 Task: Find connections with filter location Rāipur with filter topic #Lifewith filter profile language Spanish with filter current company GAIL (India) Limited with filter school Jindal Global Law School (JGLS) with filter industry Government Relations Services with filter service category DJing with filter keywords title Playwright
Action: Mouse moved to (582, 105)
Screenshot: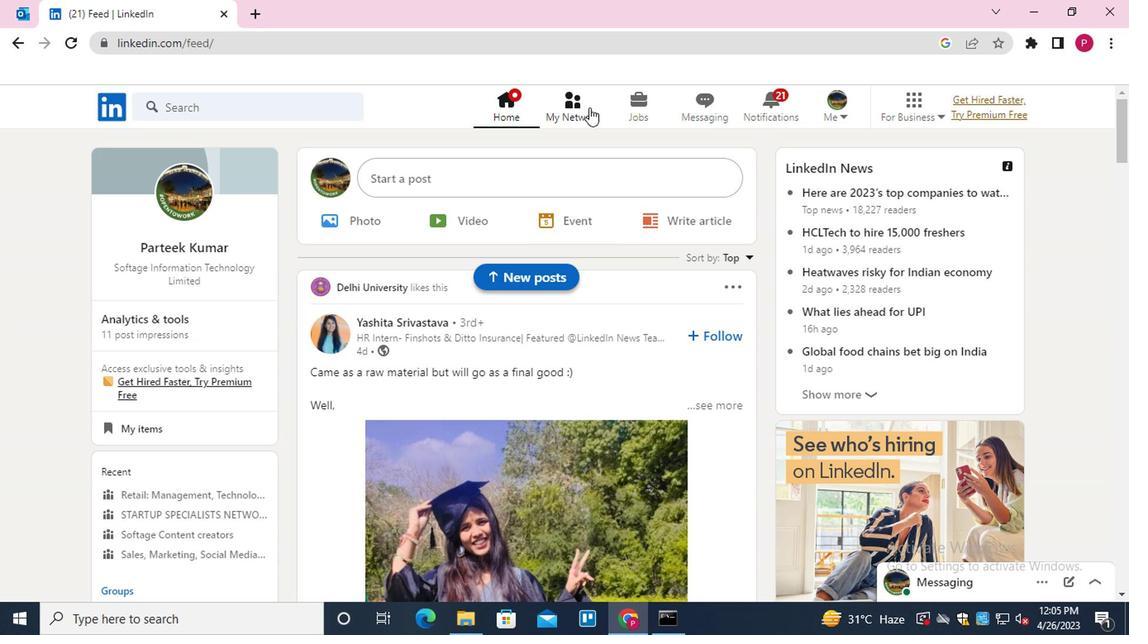 
Action: Mouse pressed left at (582, 105)
Screenshot: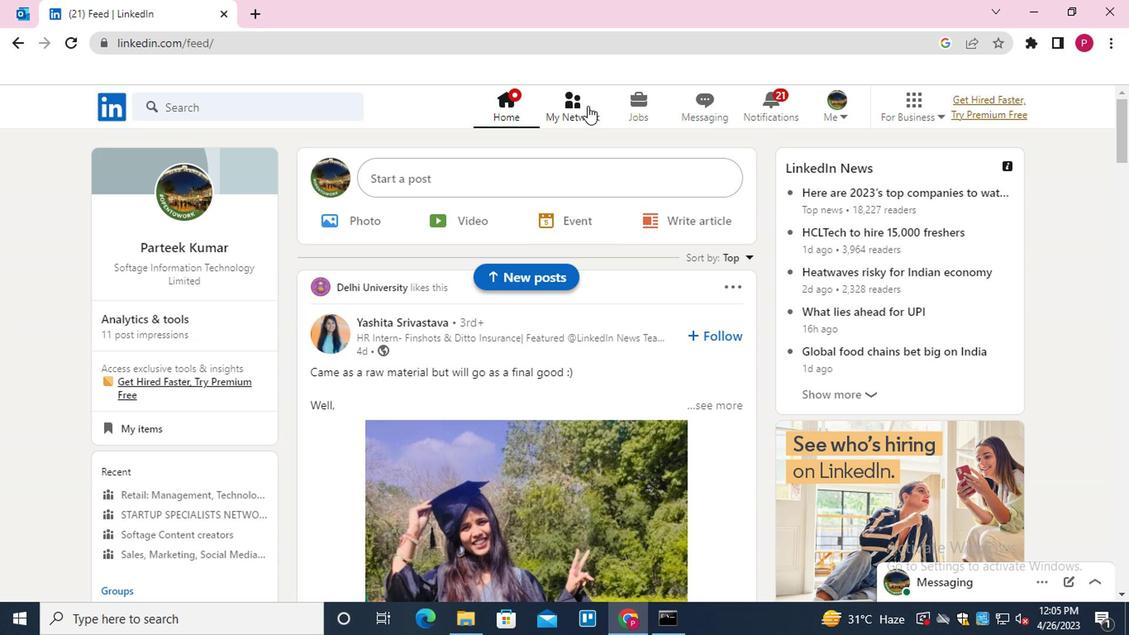 
Action: Mouse moved to (571, 105)
Screenshot: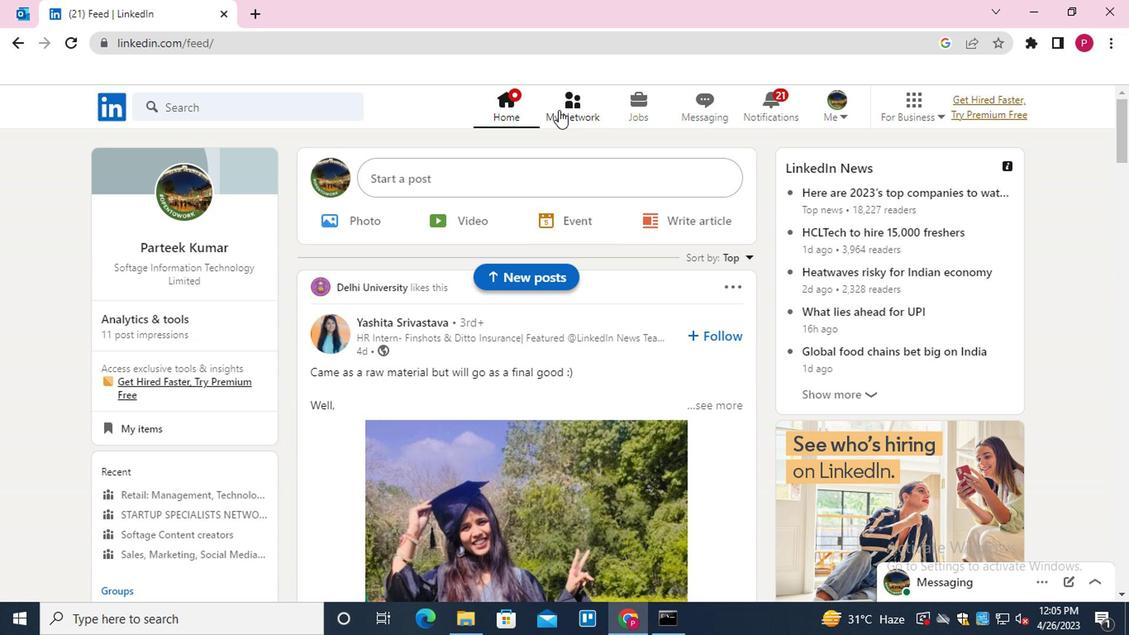 
Action: Mouse pressed left at (571, 105)
Screenshot: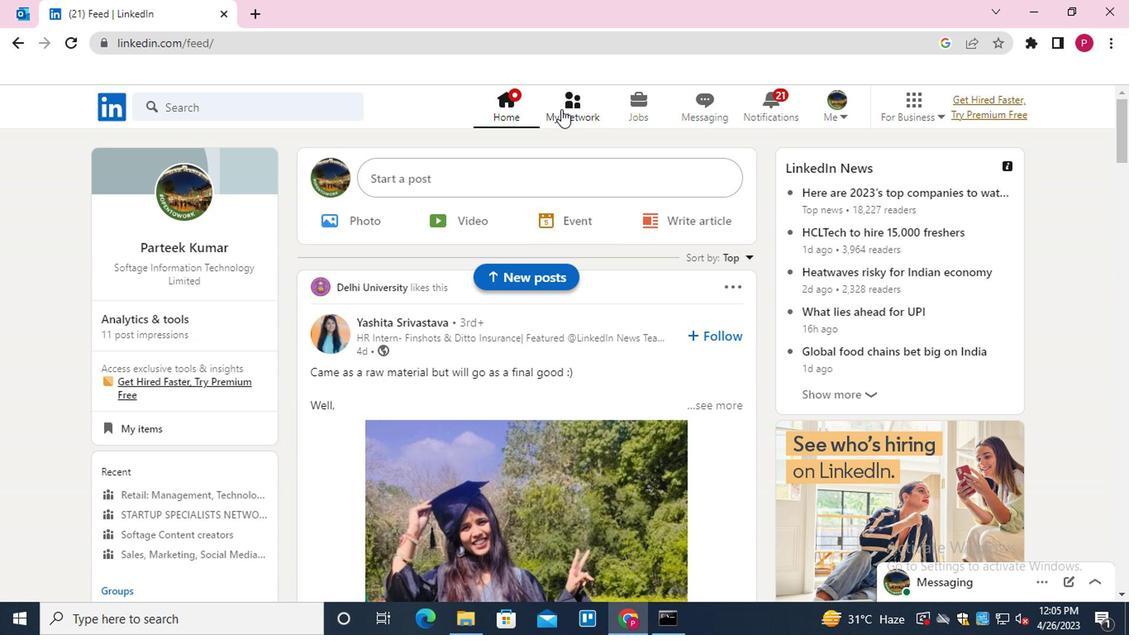 
Action: Mouse moved to (212, 192)
Screenshot: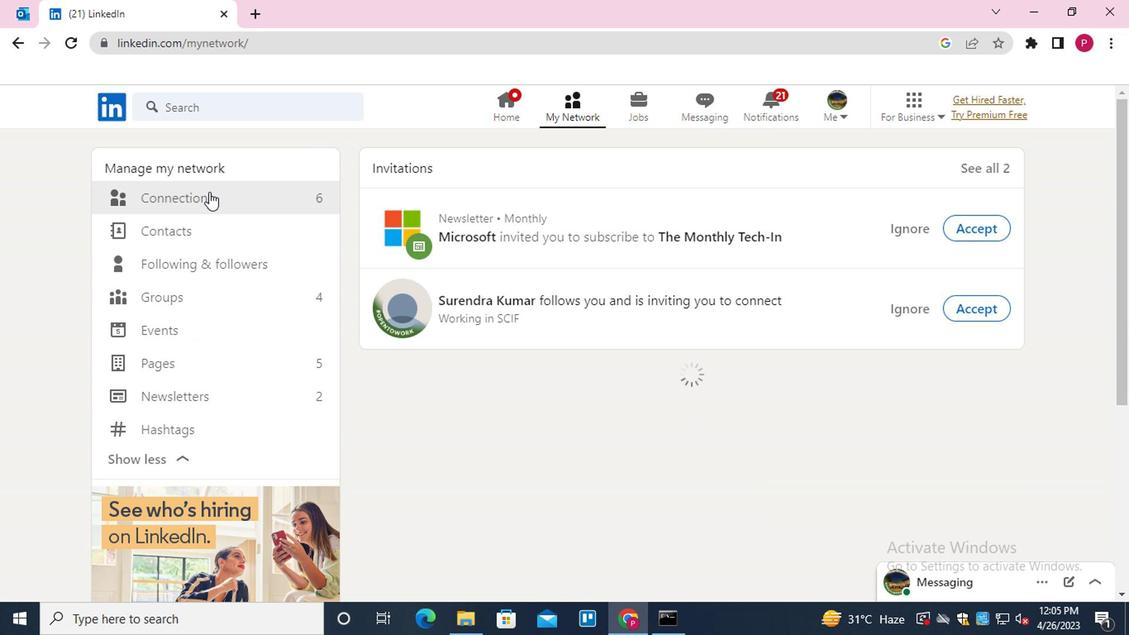 
Action: Mouse pressed left at (212, 192)
Screenshot: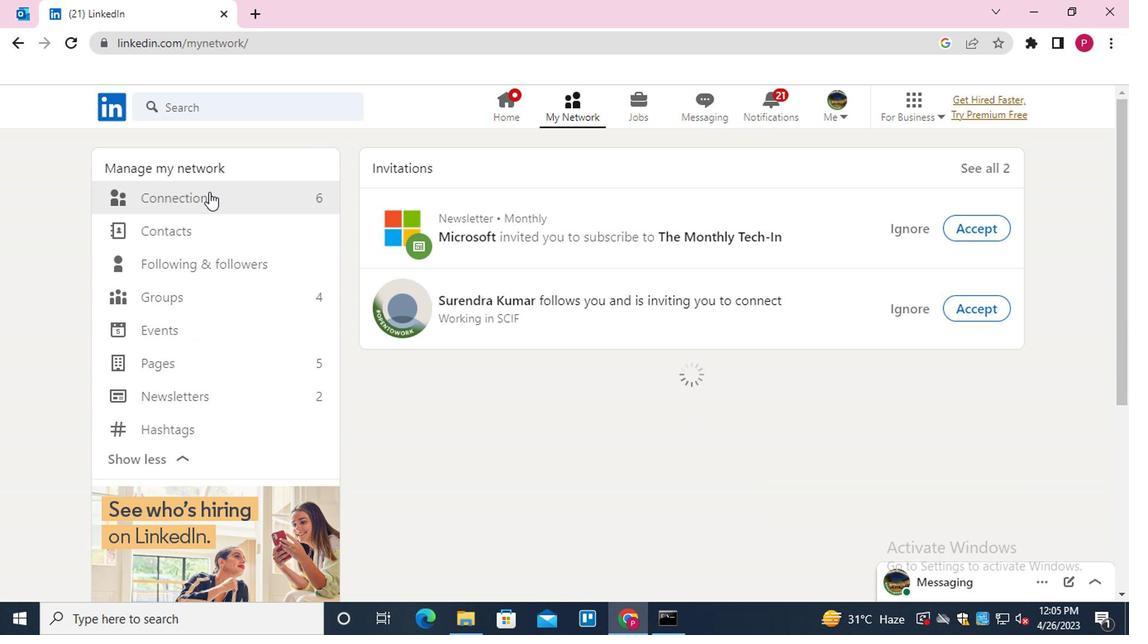 
Action: Mouse moved to (684, 201)
Screenshot: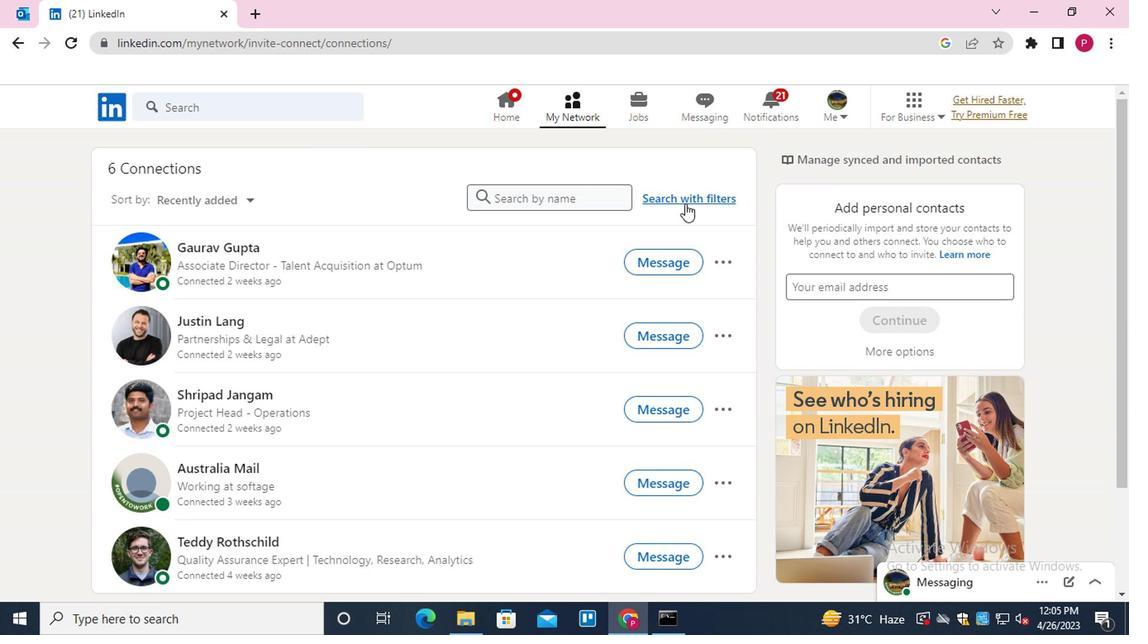 
Action: Mouse pressed left at (684, 201)
Screenshot: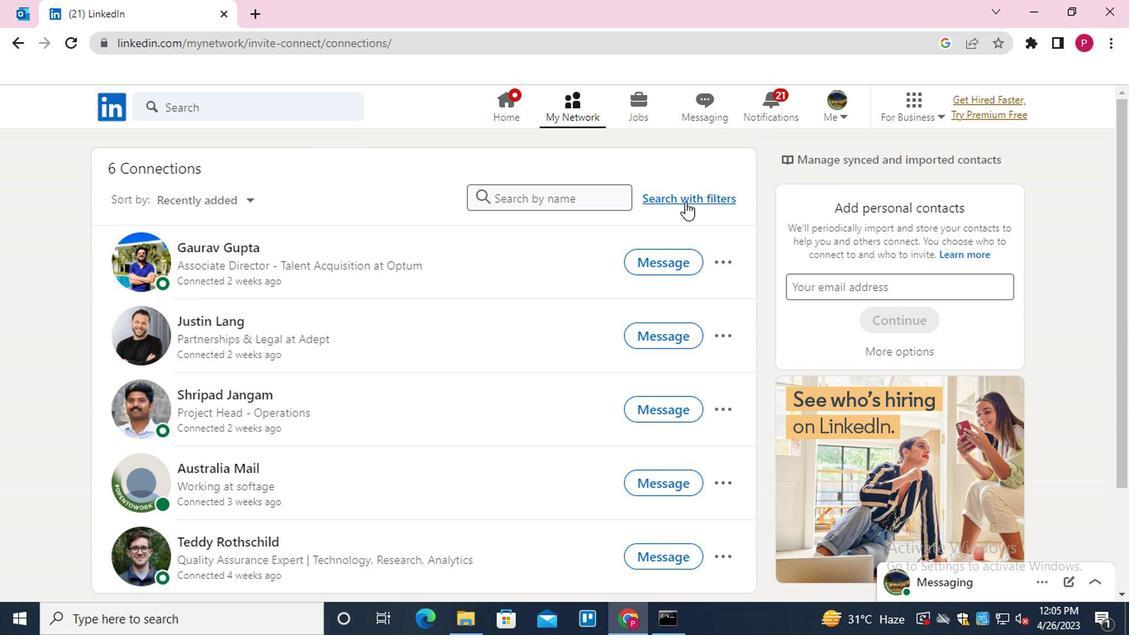 
Action: Mouse moved to (545, 158)
Screenshot: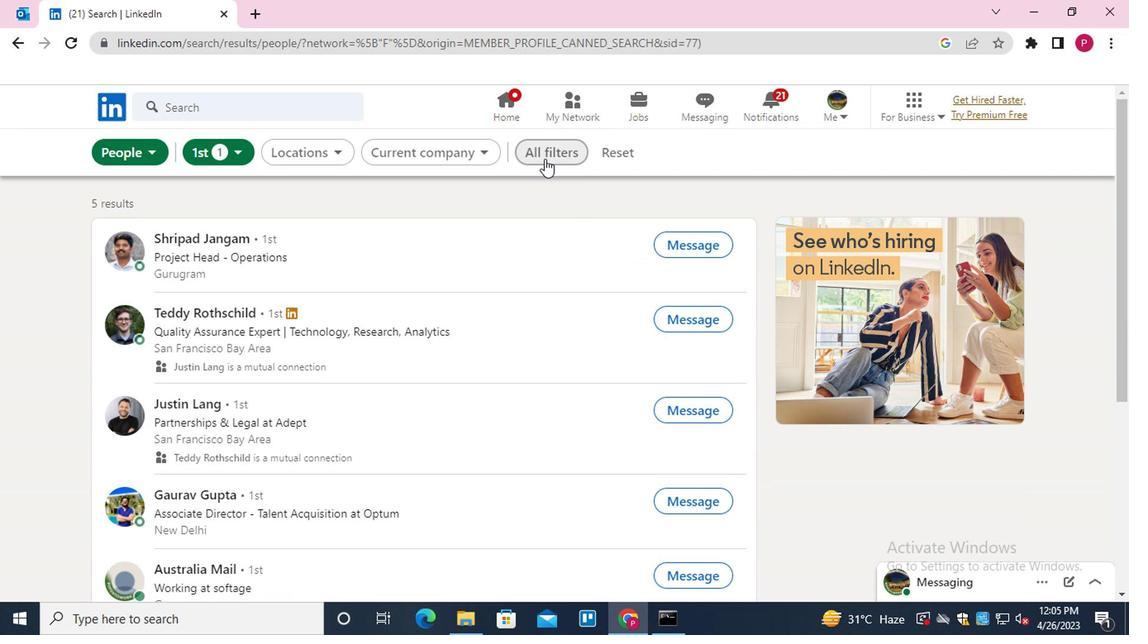 
Action: Mouse pressed left at (545, 158)
Screenshot: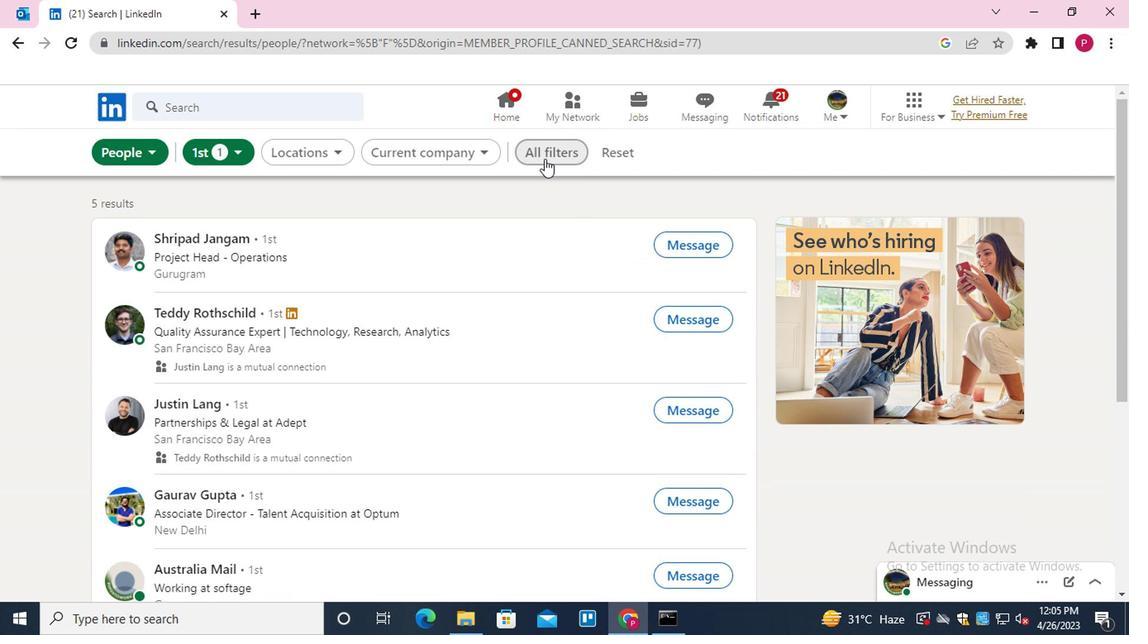 
Action: Mouse moved to (808, 329)
Screenshot: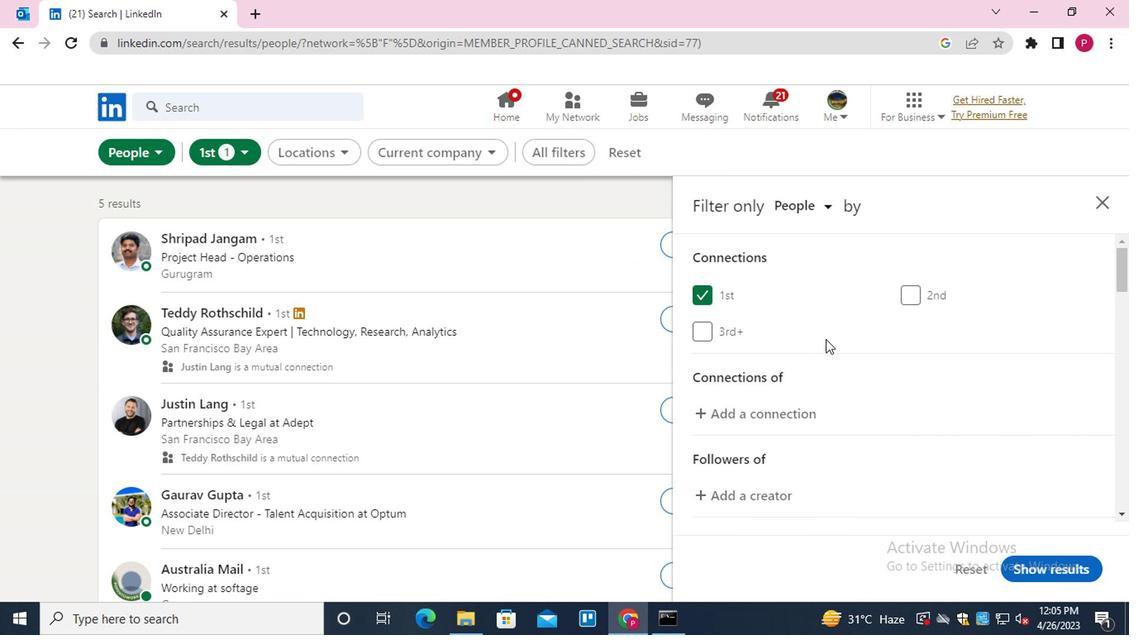 
Action: Mouse scrolled (808, 328) with delta (0, 0)
Screenshot: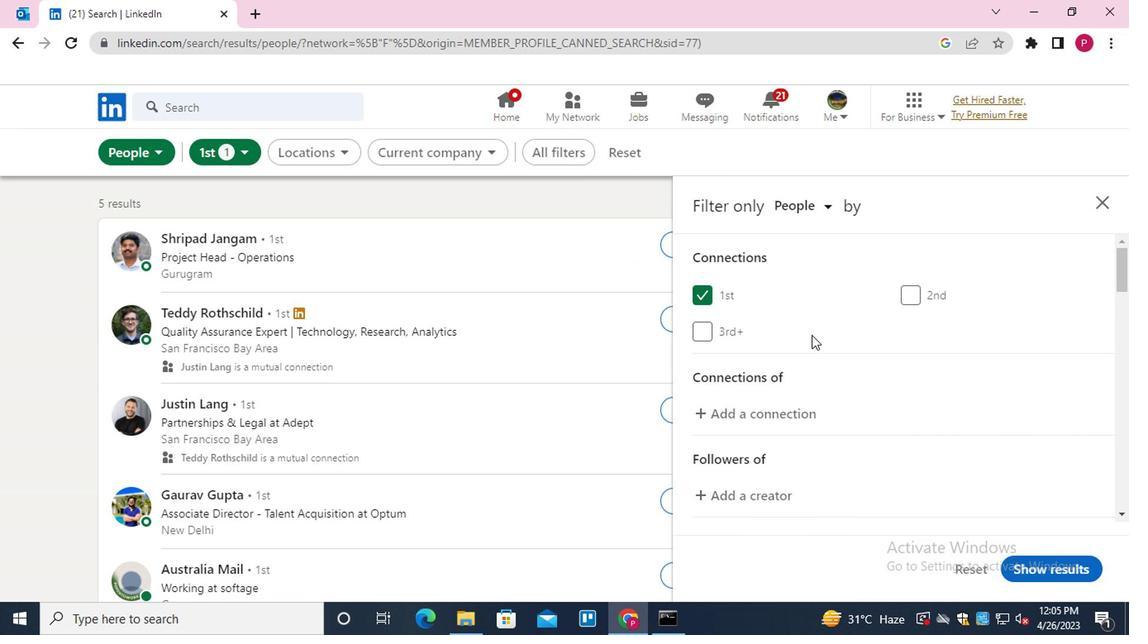 
Action: Mouse scrolled (808, 328) with delta (0, 0)
Screenshot: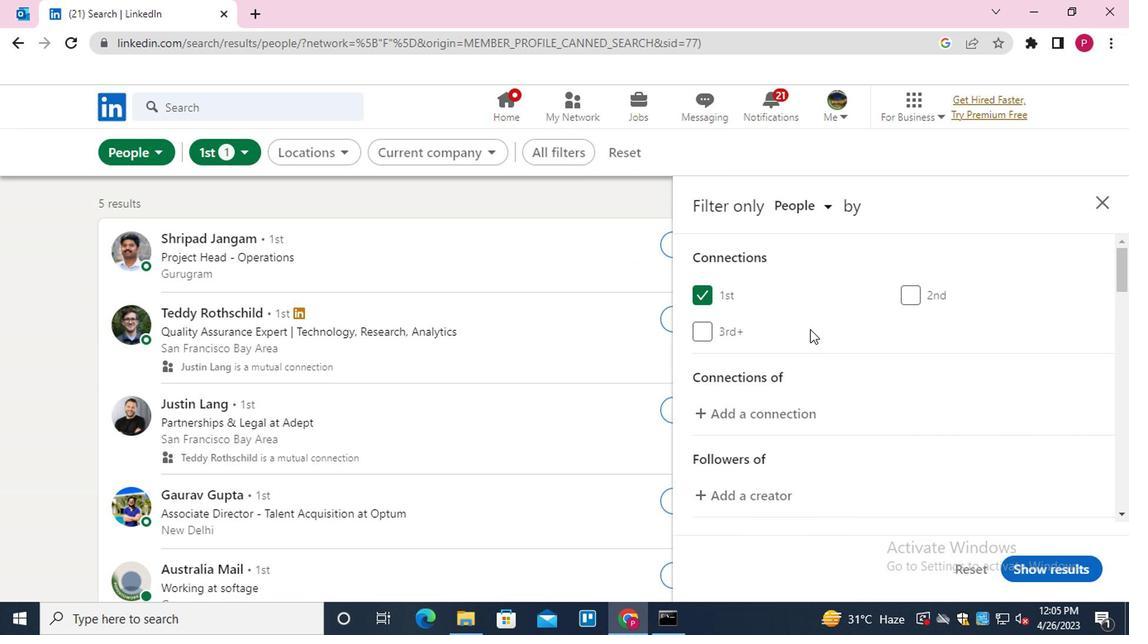 
Action: Mouse moved to (849, 355)
Screenshot: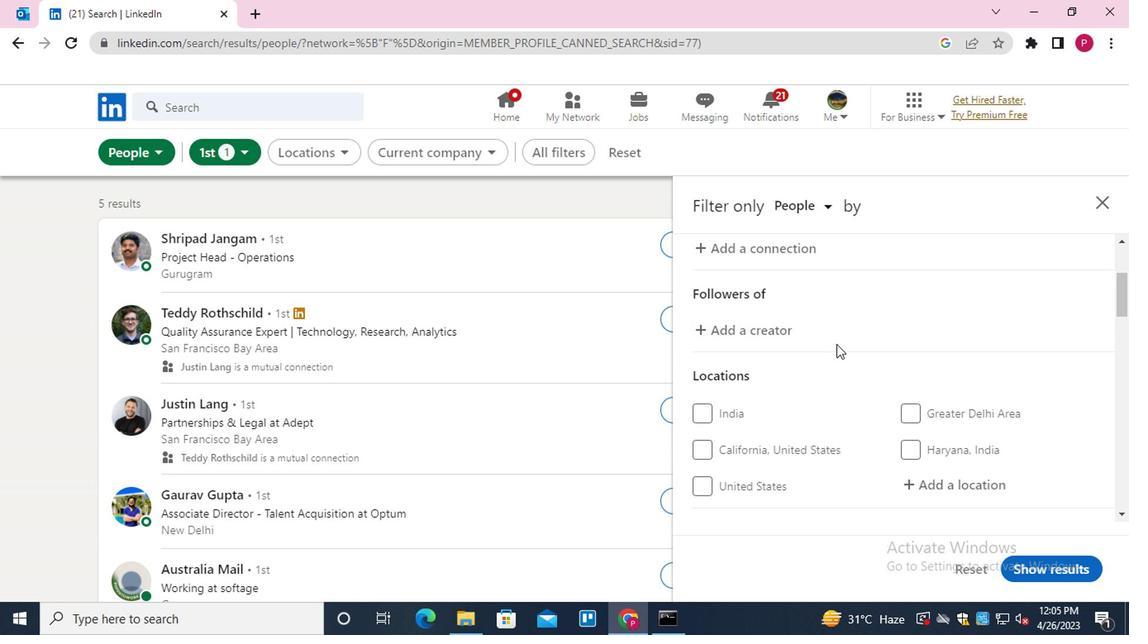 
Action: Mouse scrolled (849, 354) with delta (0, -1)
Screenshot: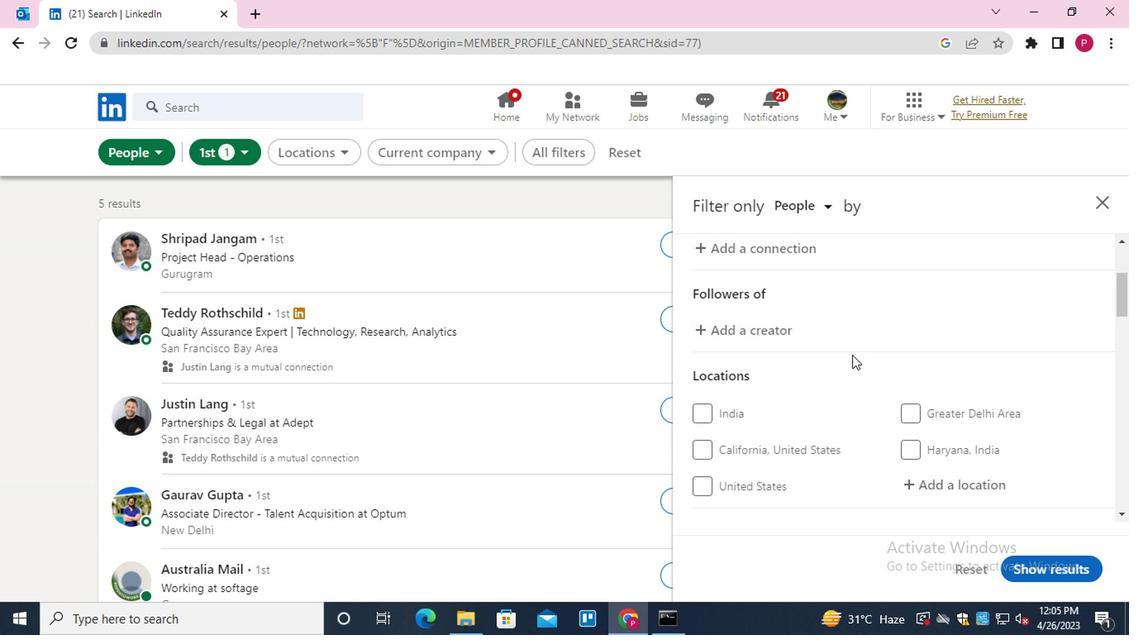 
Action: Mouse moved to (935, 399)
Screenshot: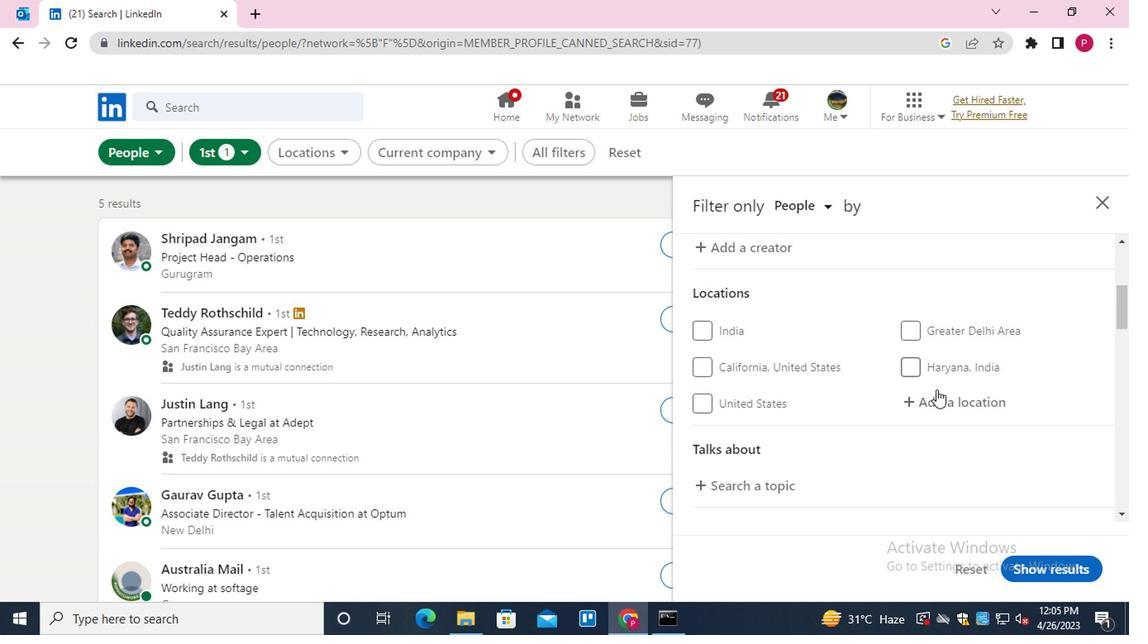 
Action: Mouse pressed left at (935, 399)
Screenshot: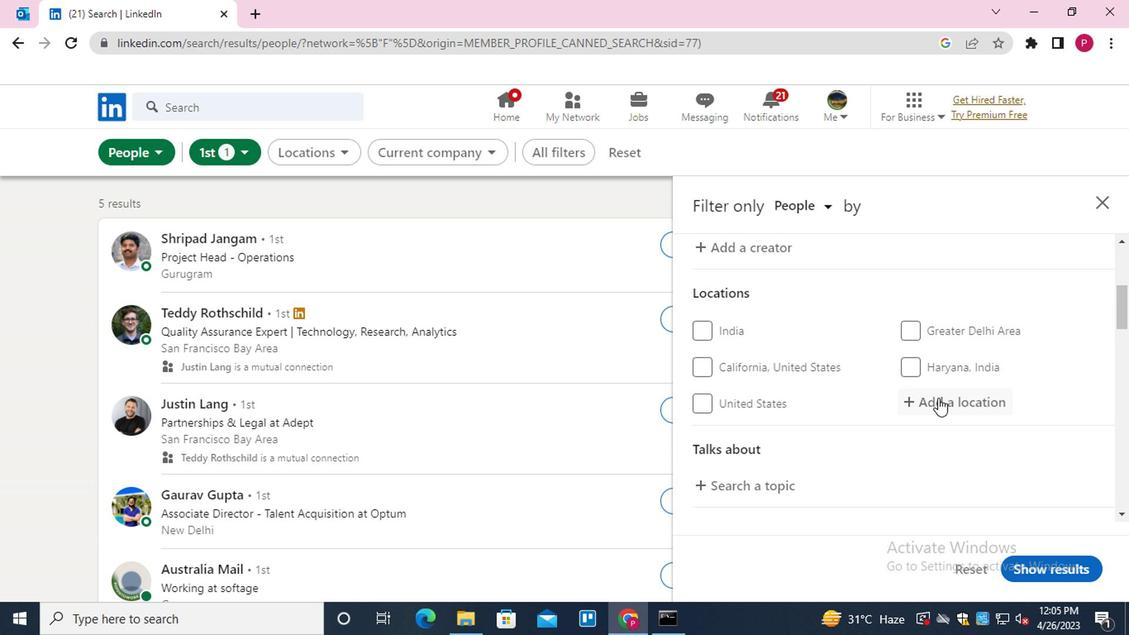 
Action: Mouse moved to (896, 355)
Screenshot: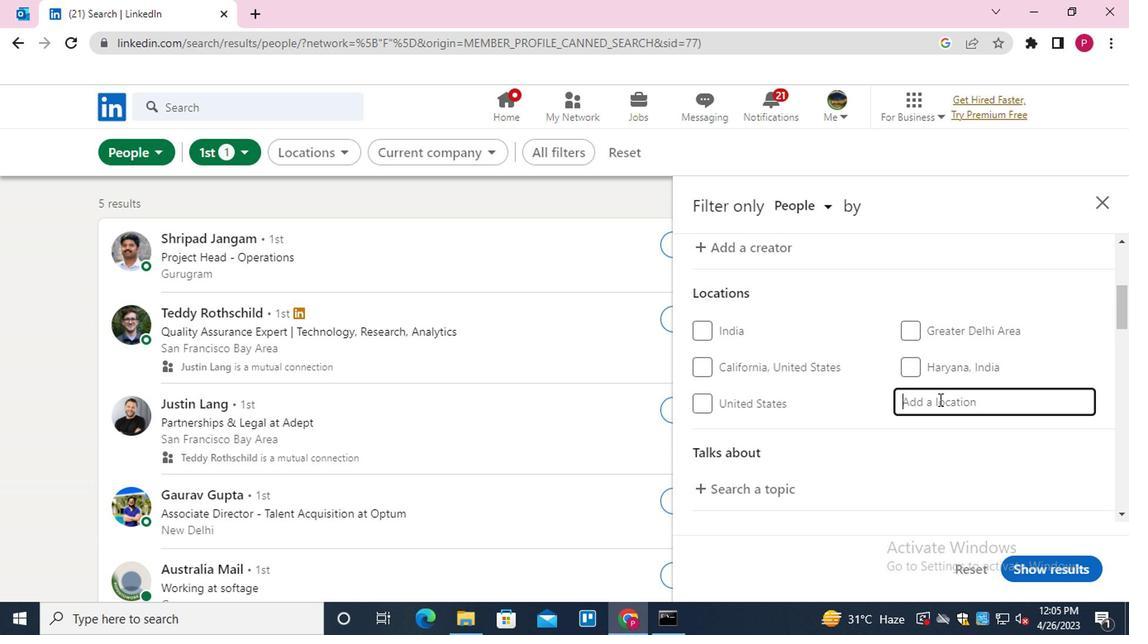 
Action: Key pressed <Key.shift>RAIPUR<Key.down><Key.enter>
Screenshot: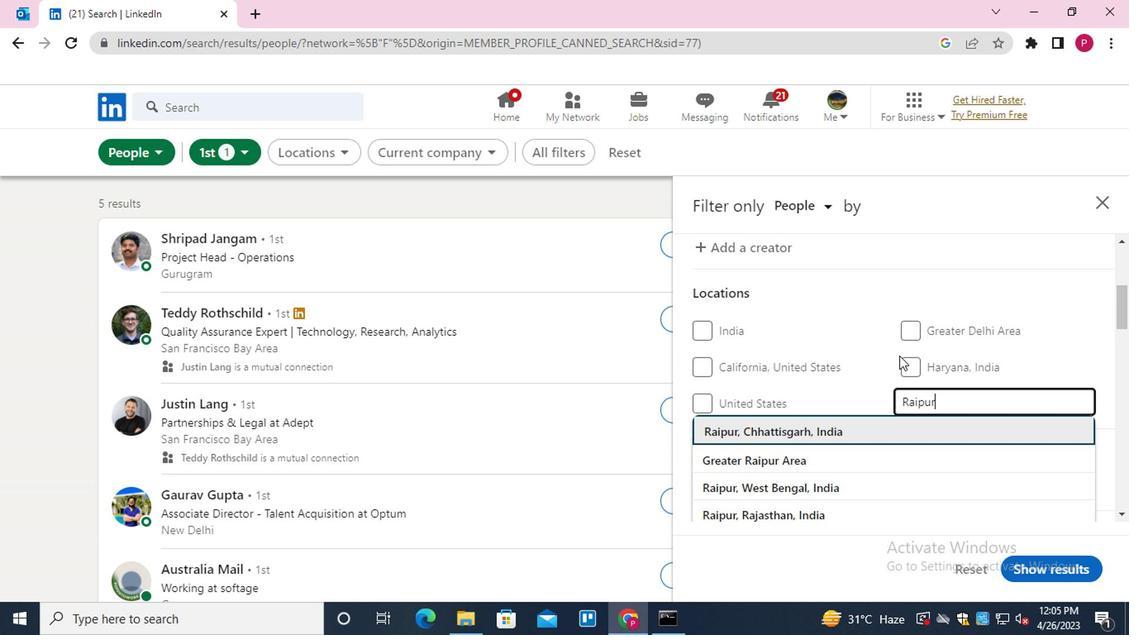 
Action: Mouse moved to (835, 387)
Screenshot: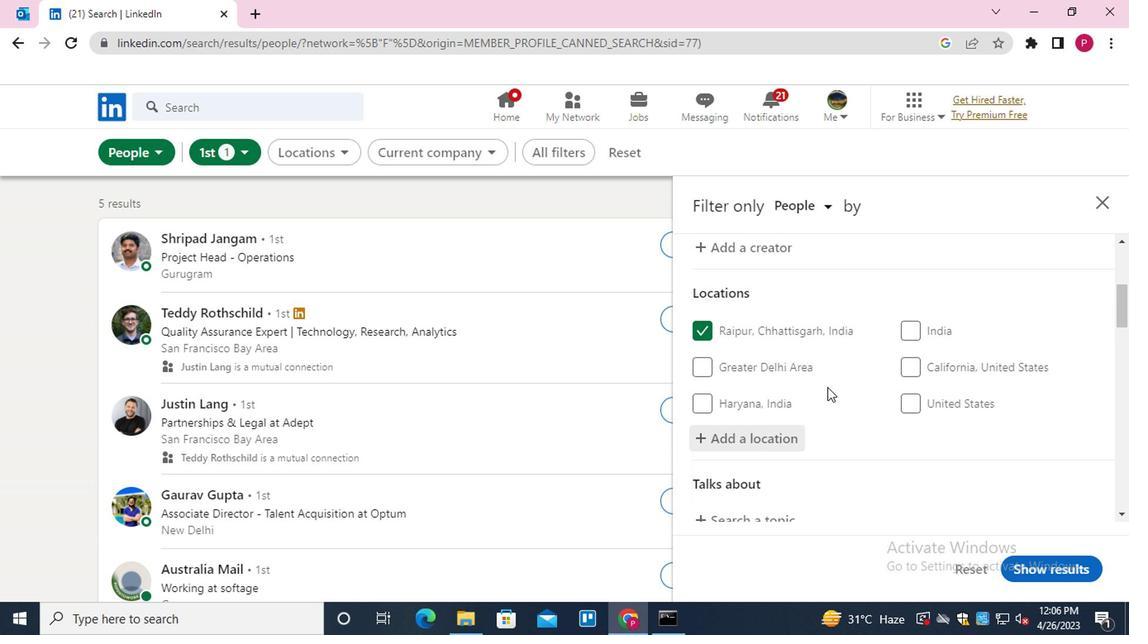 
Action: Mouse scrolled (835, 386) with delta (0, -1)
Screenshot: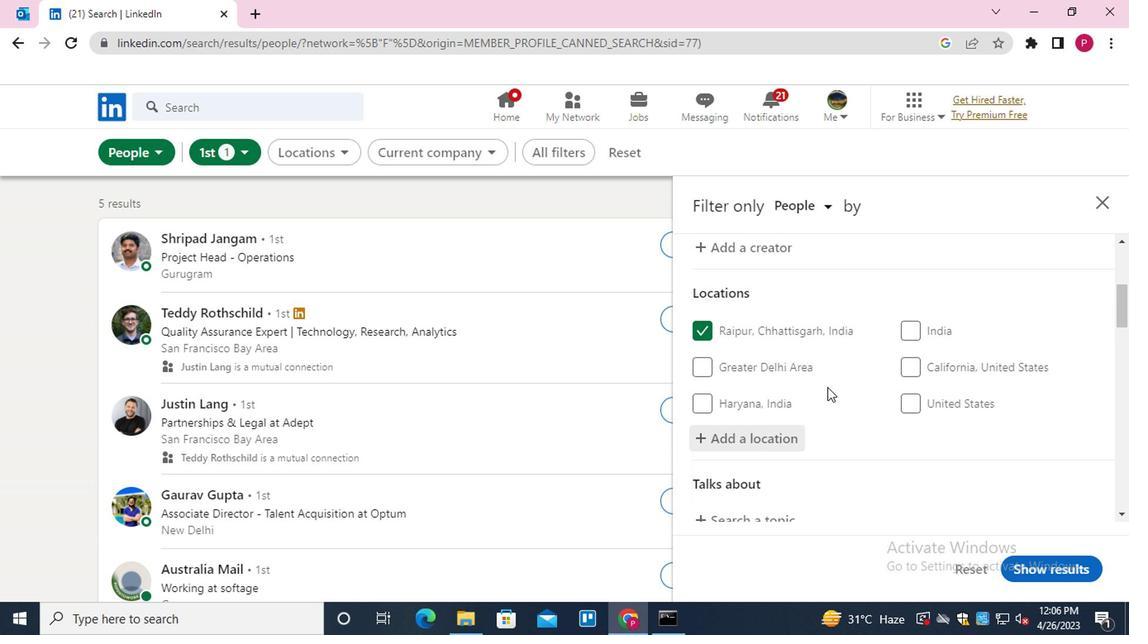 
Action: Mouse moved to (838, 386)
Screenshot: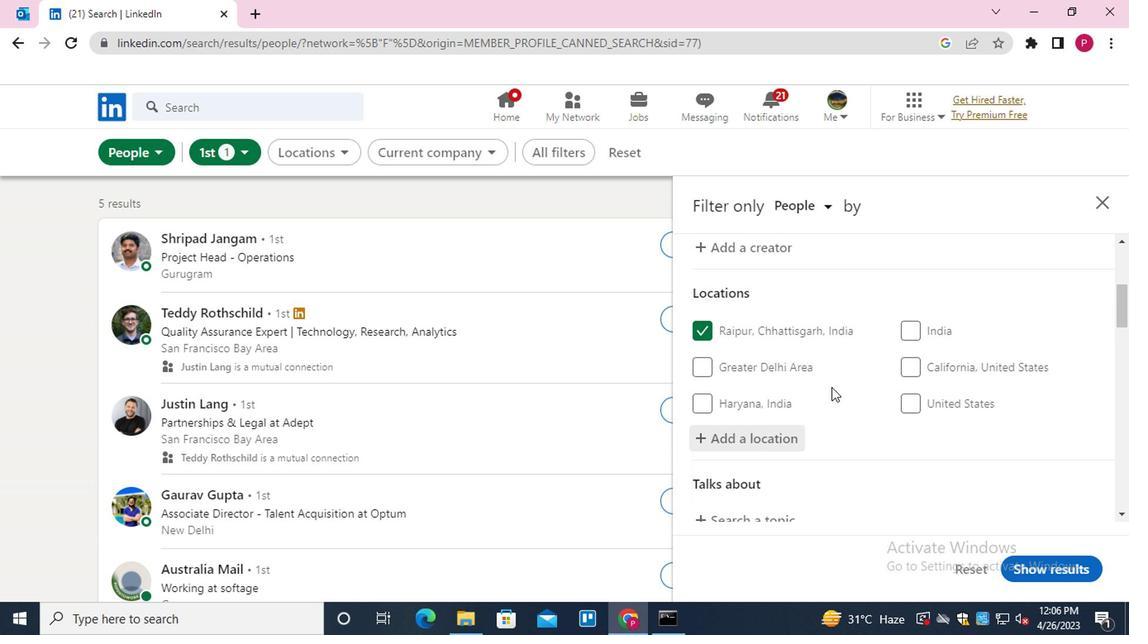 
Action: Mouse scrolled (838, 385) with delta (0, 0)
Screenshot: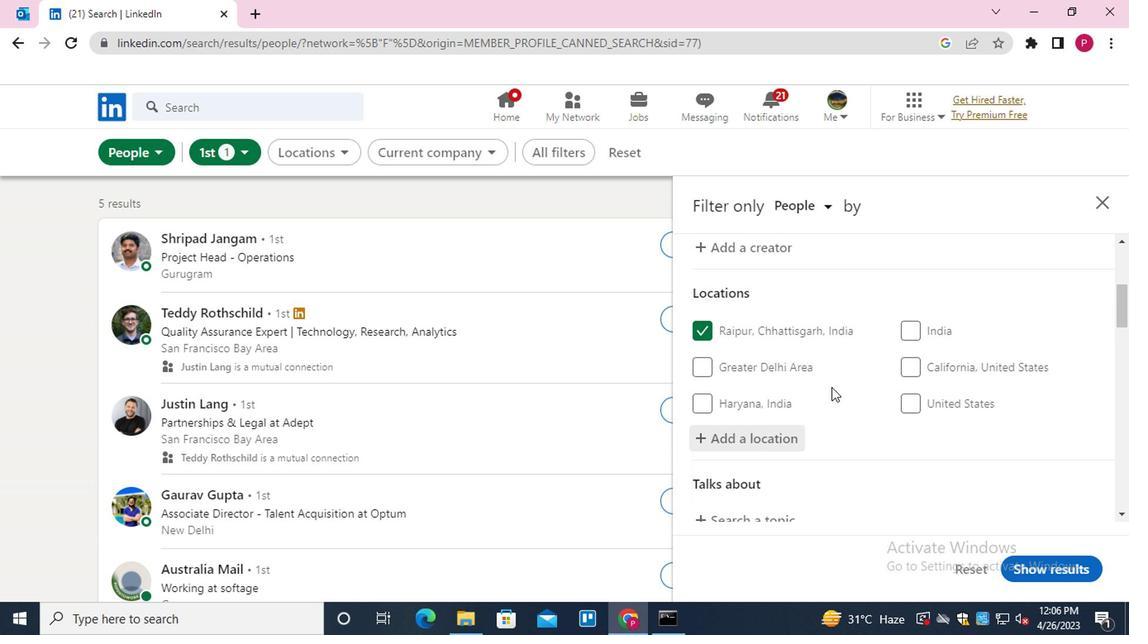 
Action: Mouse moved to (763, 349)
Screenshot: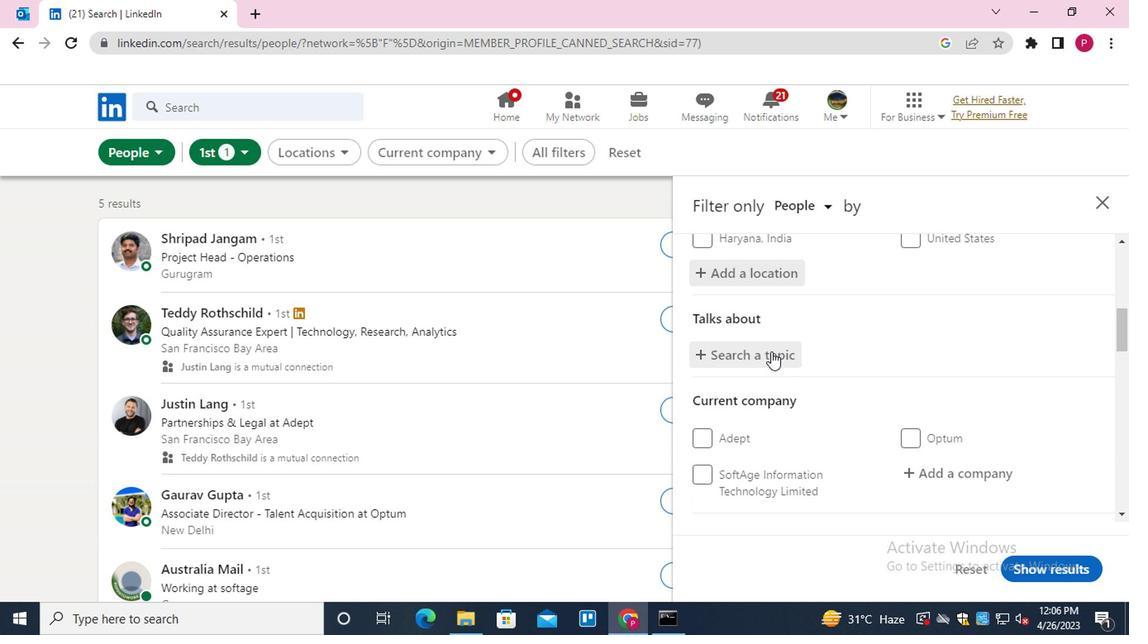 
Action: Mouse pressed left at (763, 349)
Screenshot: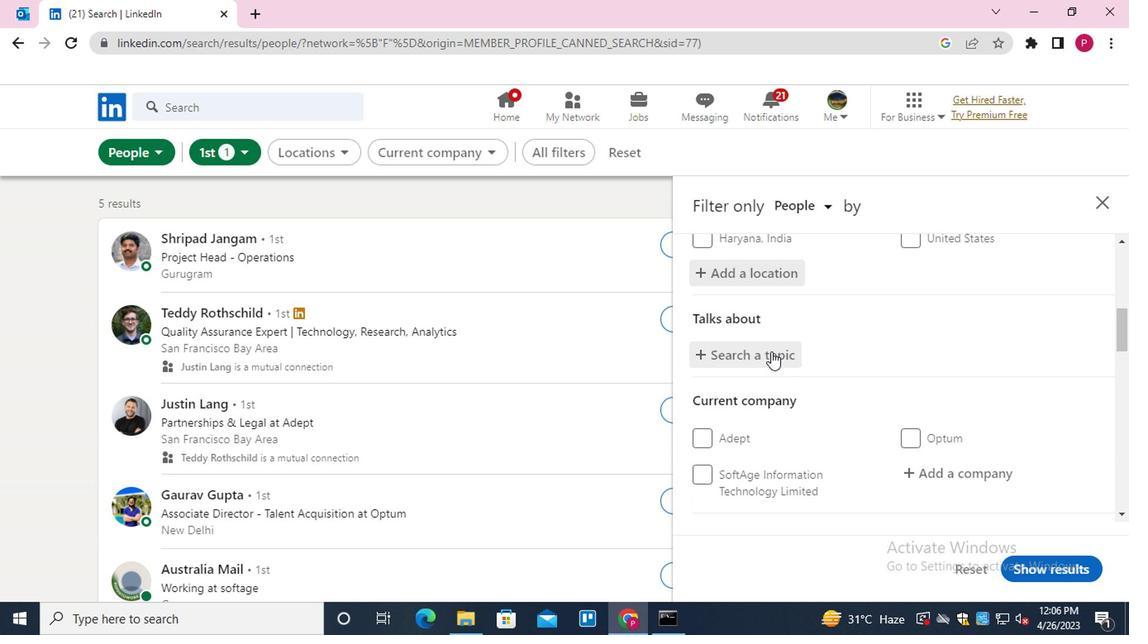 
Action: Key pressed LIFE<Key.down><Key.enter>
Screenshot: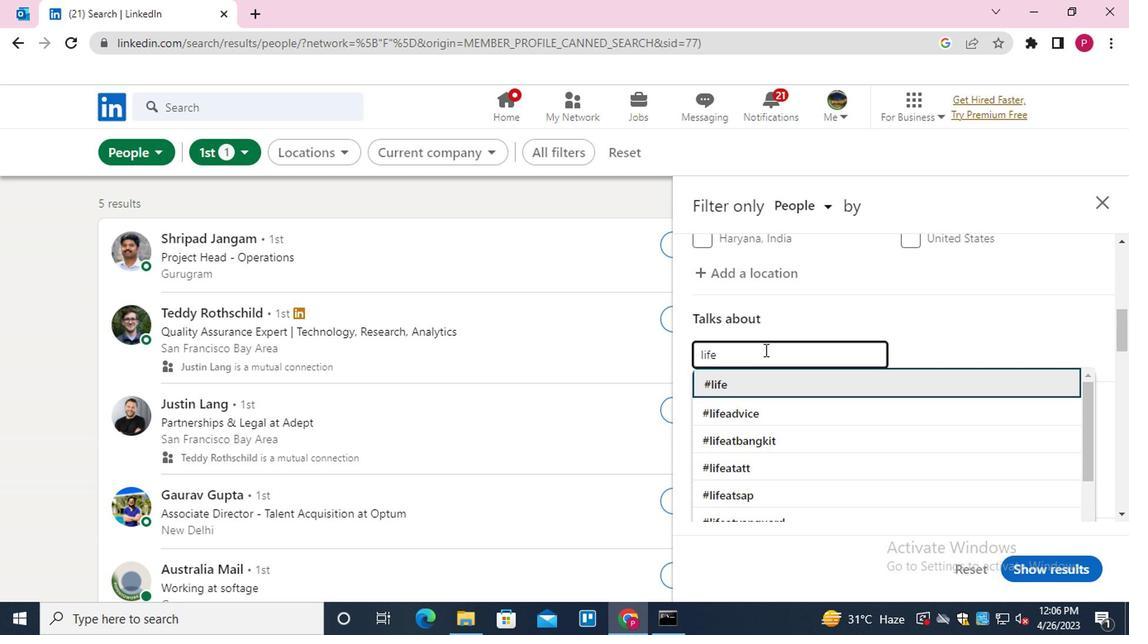 
Action: Mouse moved to (763, 349)
Screenshot: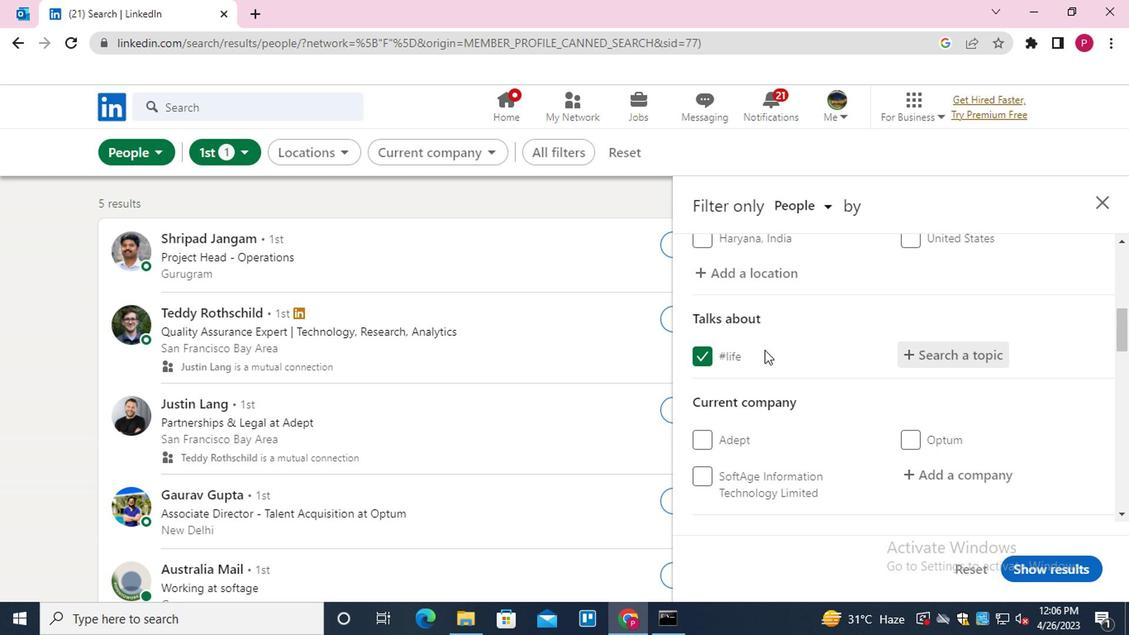 
Action: Mouse scrolled (763, 349) with delta (0, 0)
Screenshot: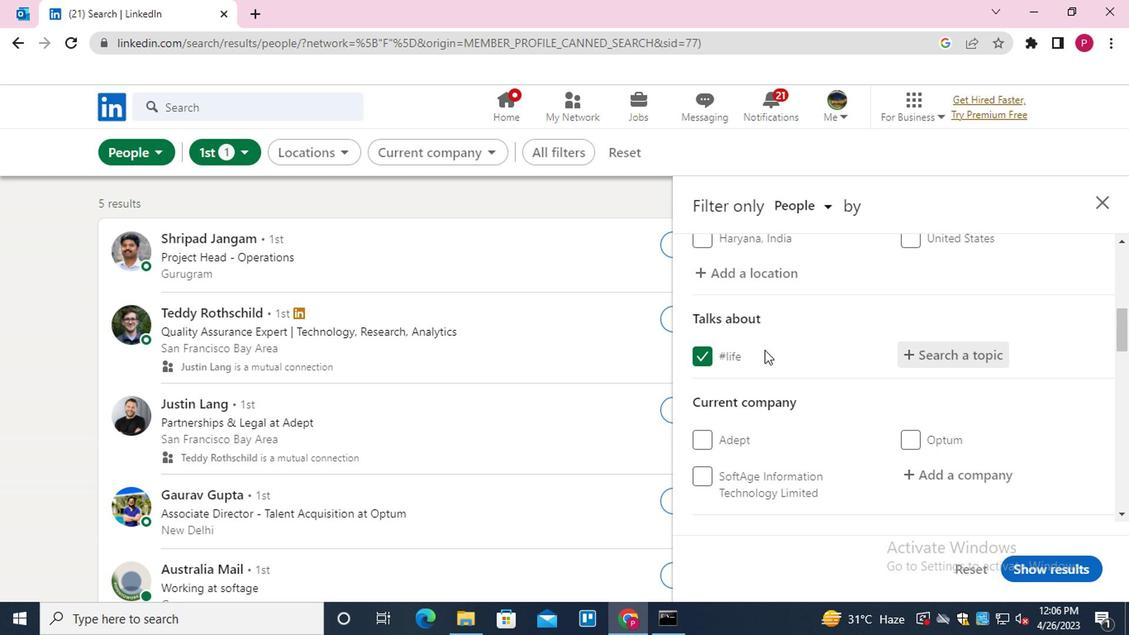 
Action: Mouse moved to (766, 348)
Screenshot: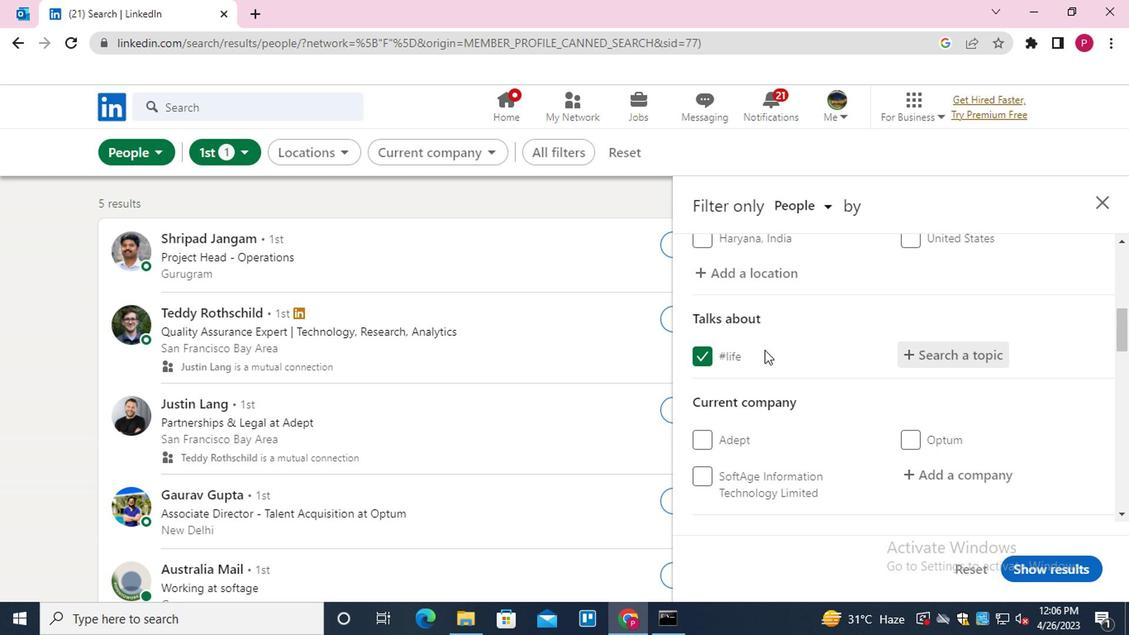 
Action: Mouse scrolled (766, 347) with delta (0, -1)
Screenshot: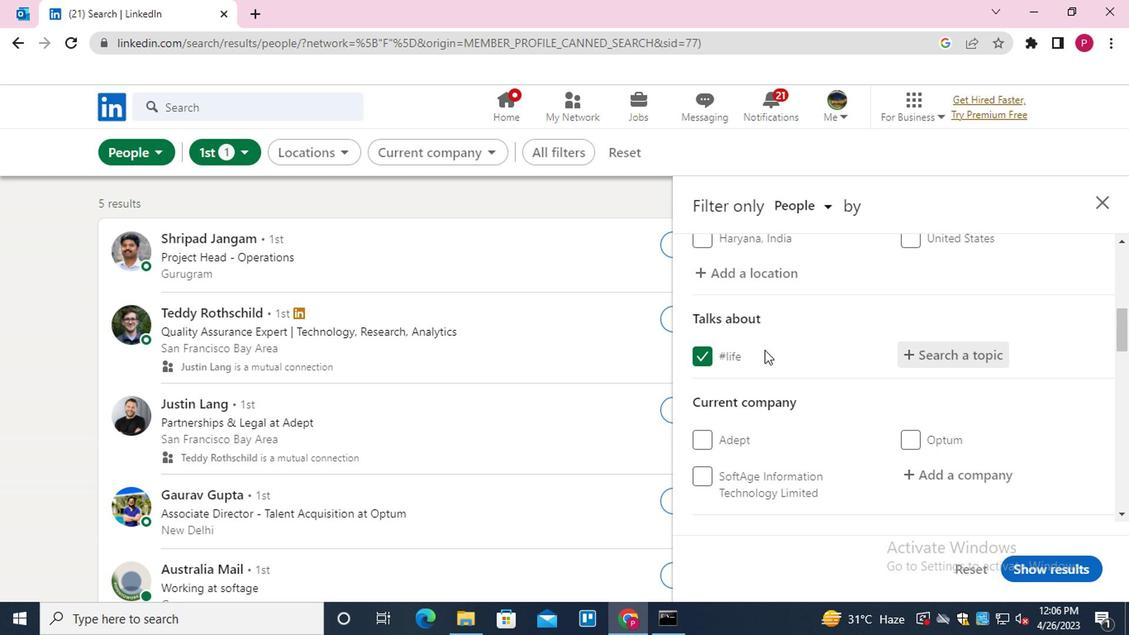 
Action: Mouse moved to (928, 296)
Screenshot: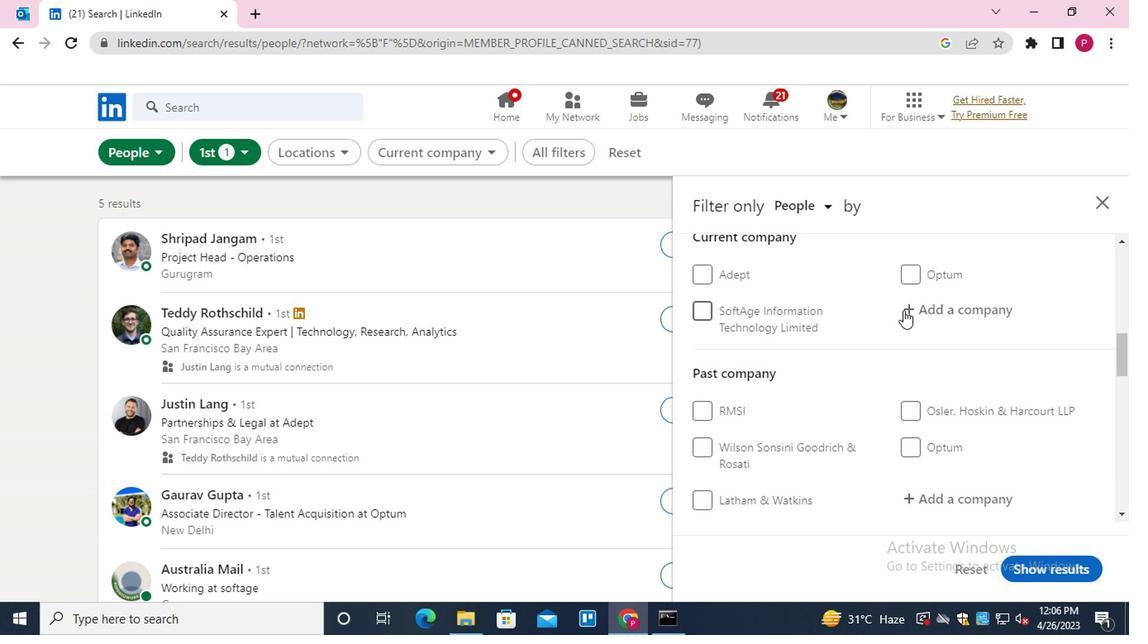 
Action: Mouse pressed left at (928, 296)
Screenshot: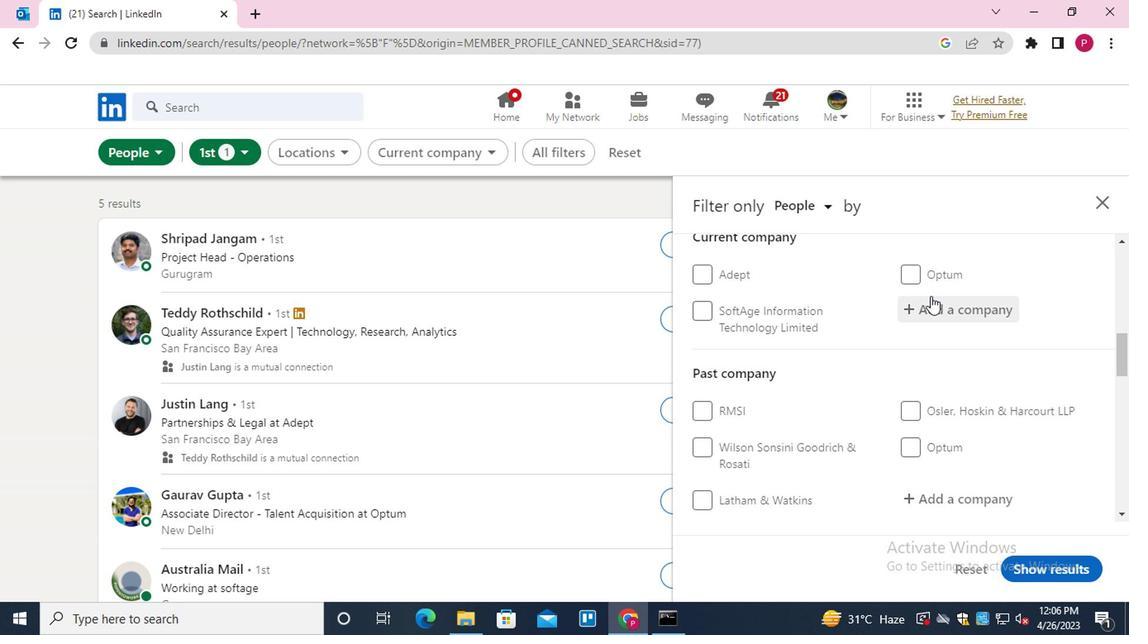 
Action: Mouse moved to (928, 296)
Screenshot: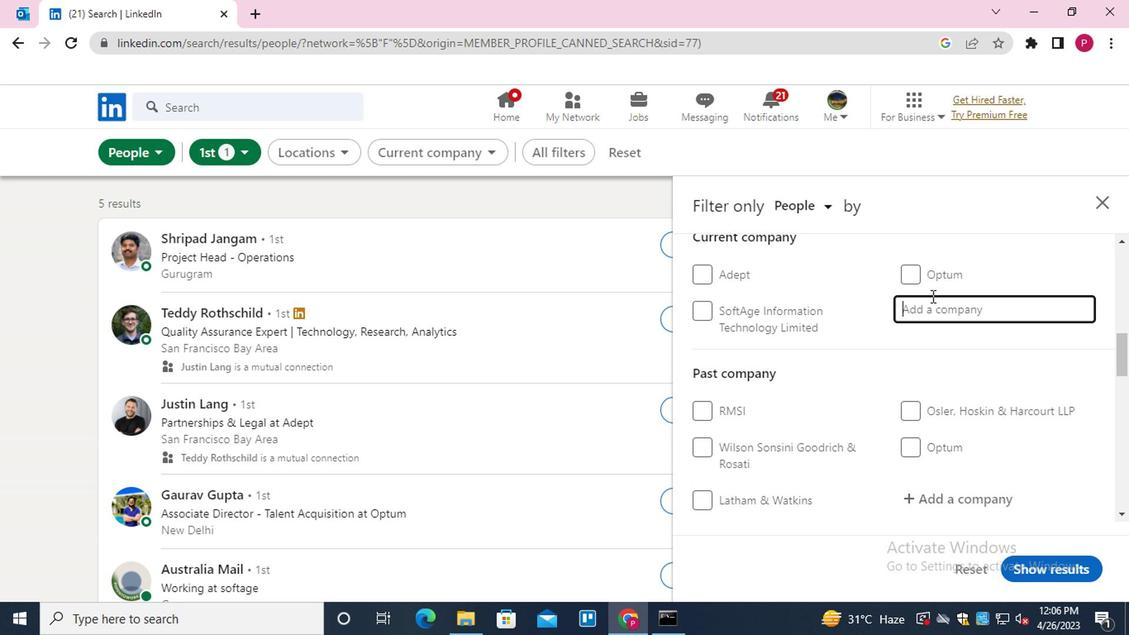 
Action: Key pressed <Key.shift>GAIL<Key.down><Key.enter>
Screenshot: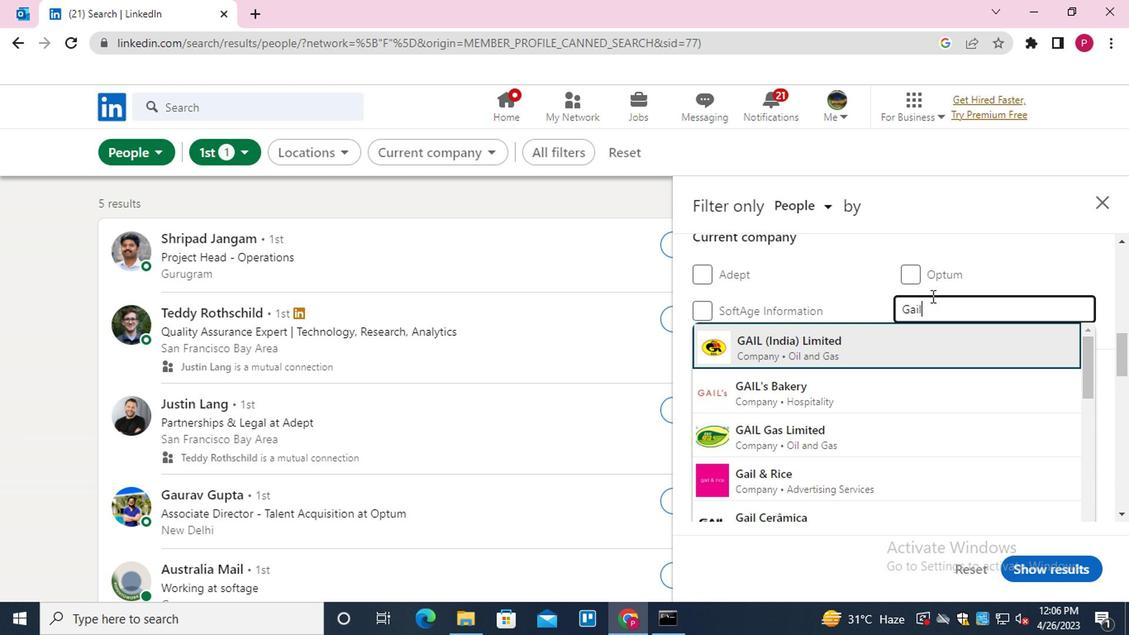 
Action: Mouse moved to (922, 299)
Screenshot: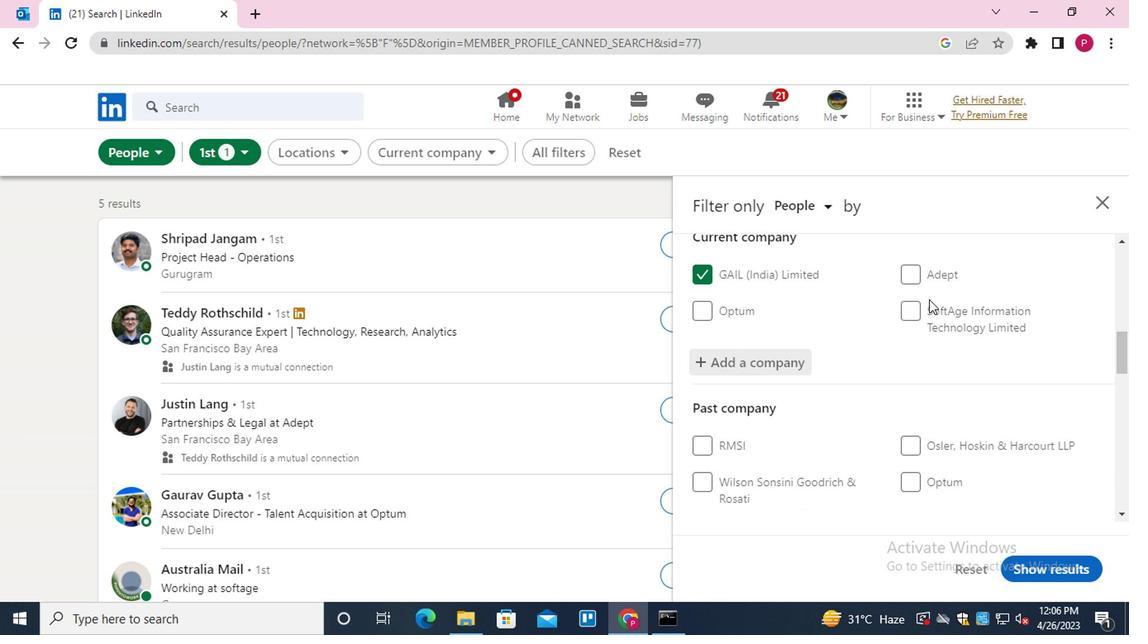 
Action: Mouse scrolled (922, 298) with delta (0, -1)
Screenshot: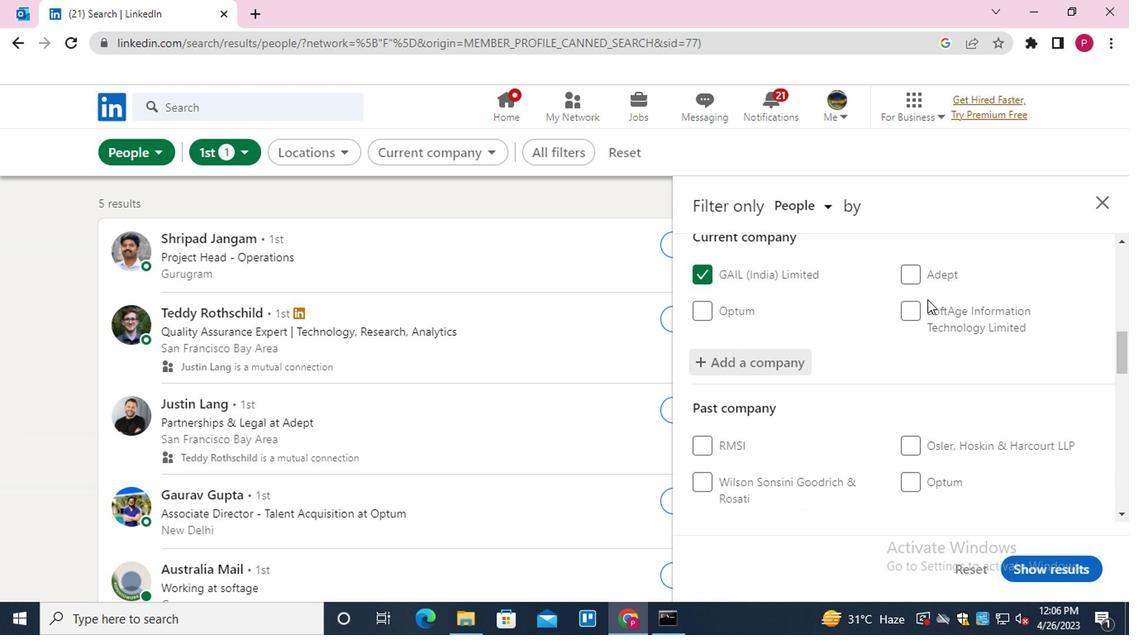 
Action: Mouse moved to (920, 302)
Screenshot: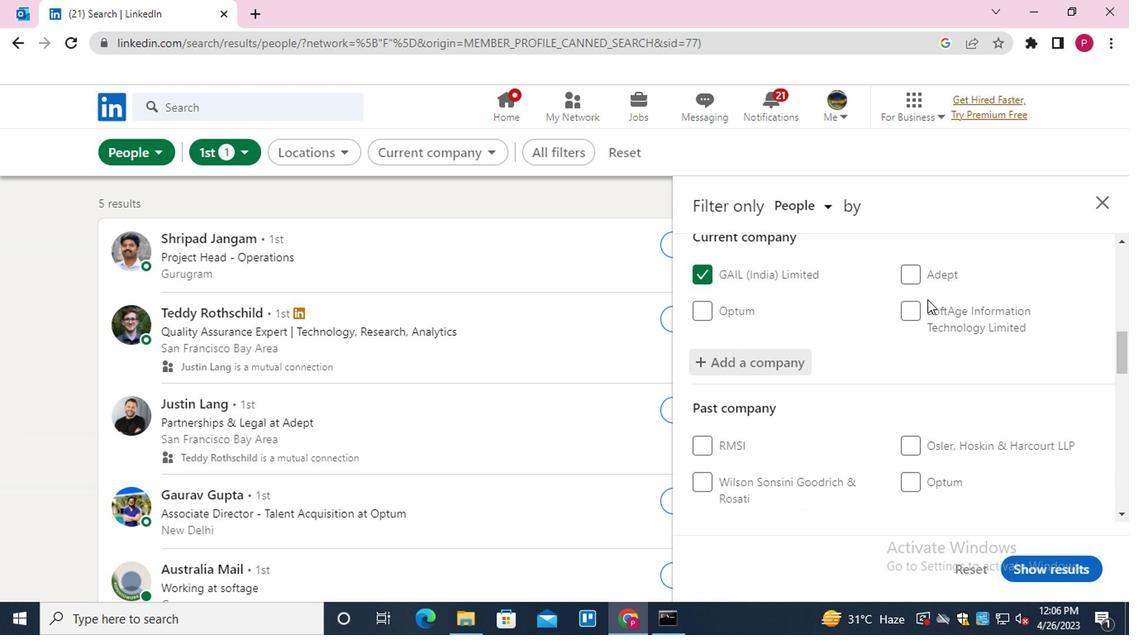 
Action: Mouse scrolled (920, 301) with delta (0, -1)
Screenshot: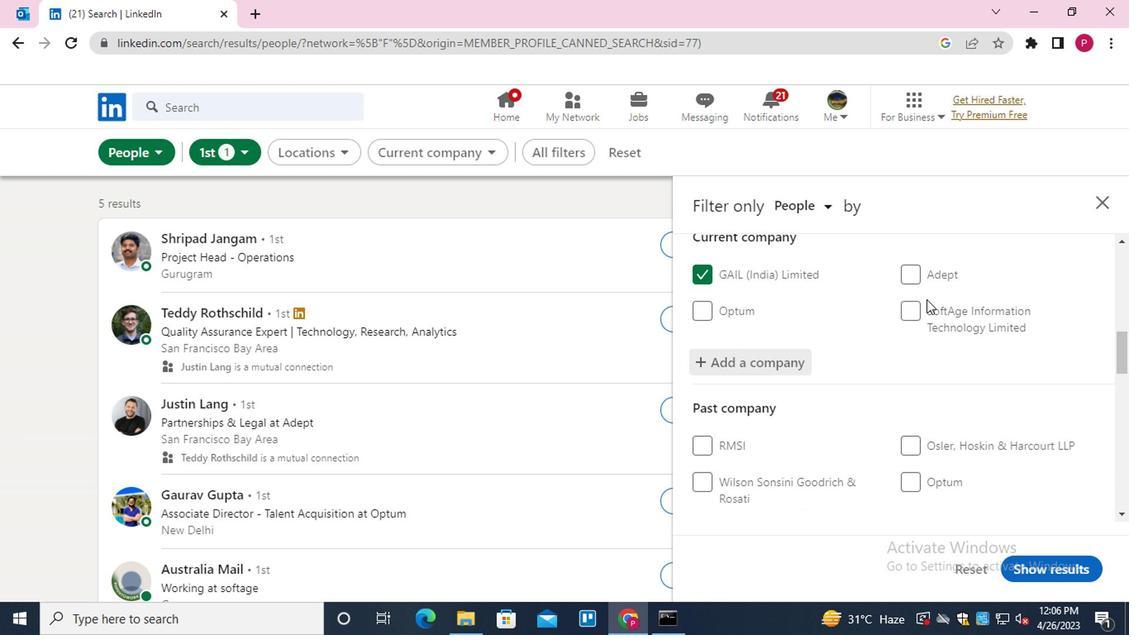
Action: Mouse moved to (828, 345)
Screenshot: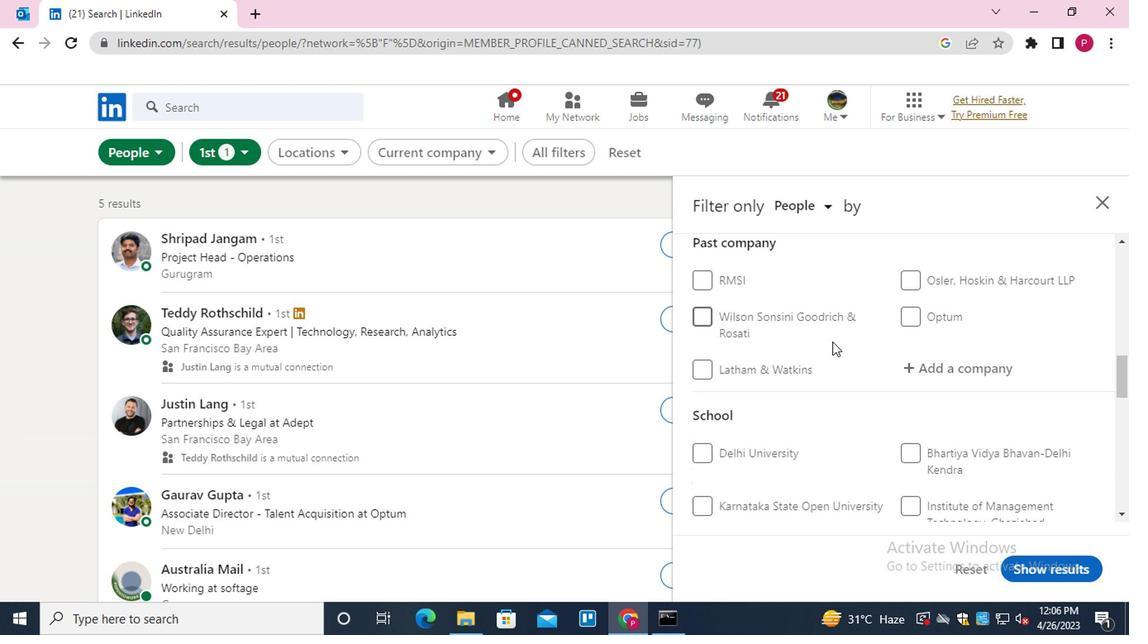
Action: Mouse scrolled (828, 345) with delta (0, 0)
Screenshot: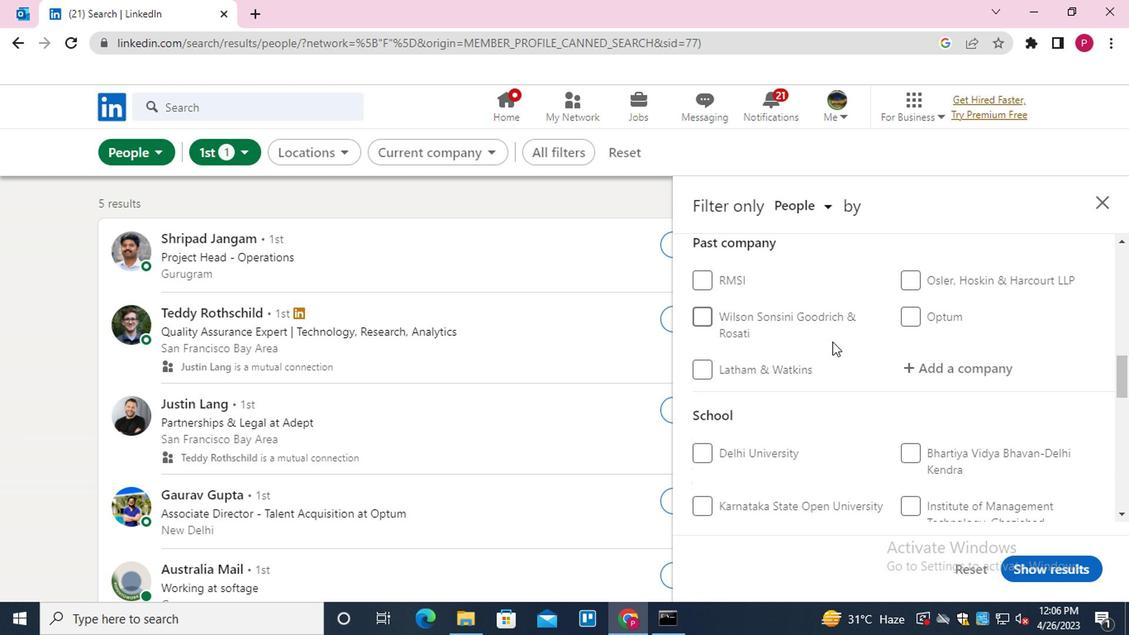 
Action: Mouse moved to (828, 346)
Screenshot: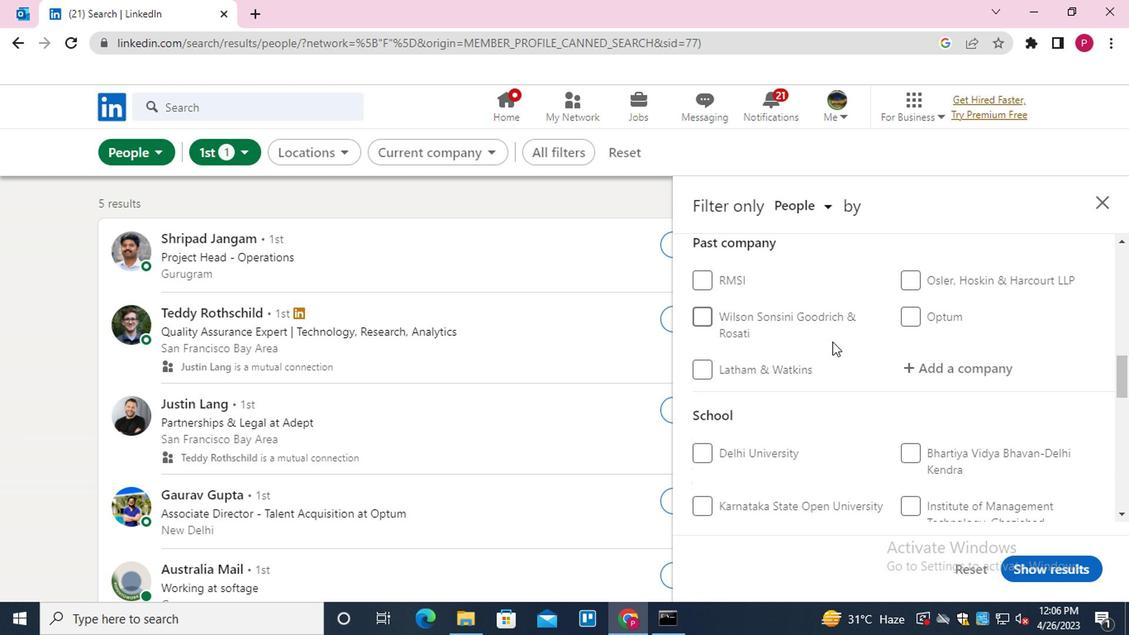 
Action: Mouse scrolled (828, 345) with delta (0, -1)
Screenshot: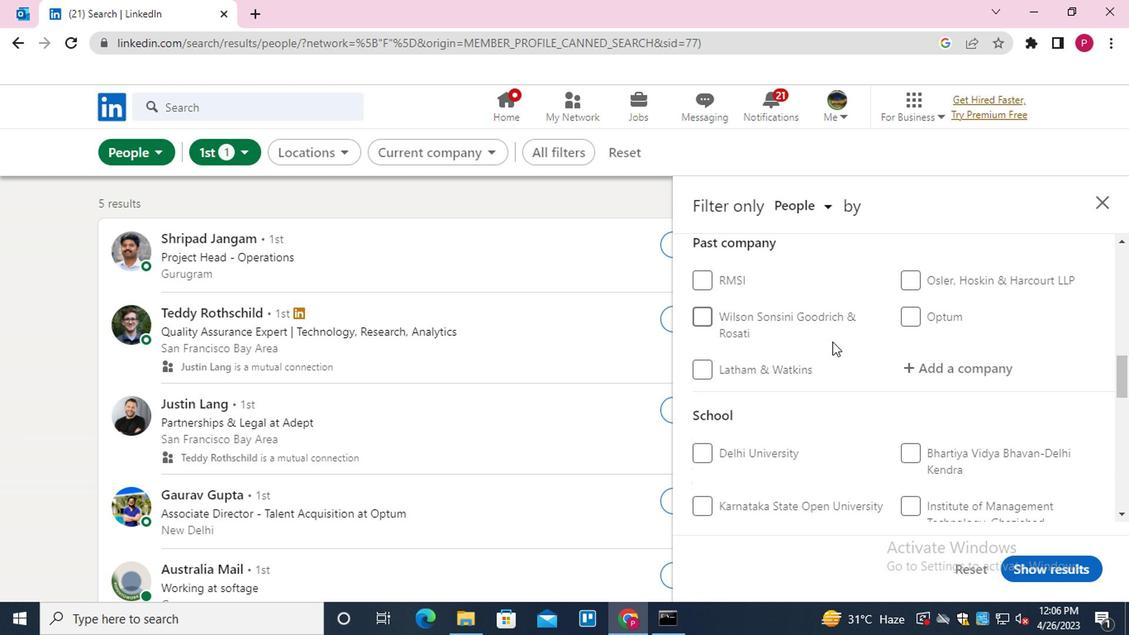
Action: Mouse moved to (929, 383)
Screenshot: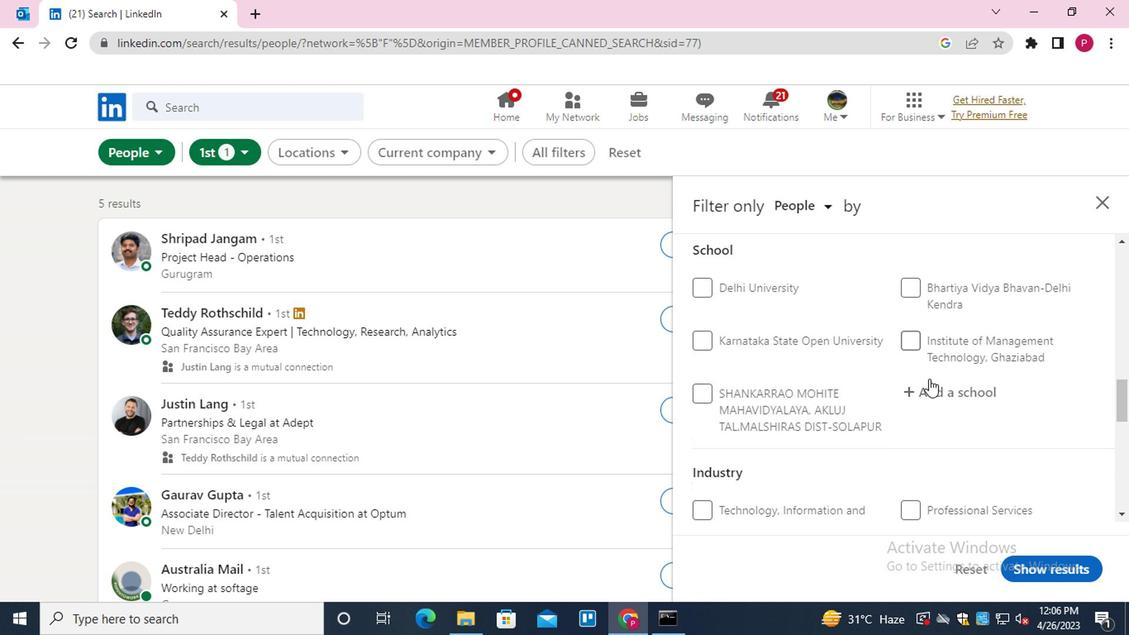 
Action: Mouse pressed left at (929, 383)
Screenshot: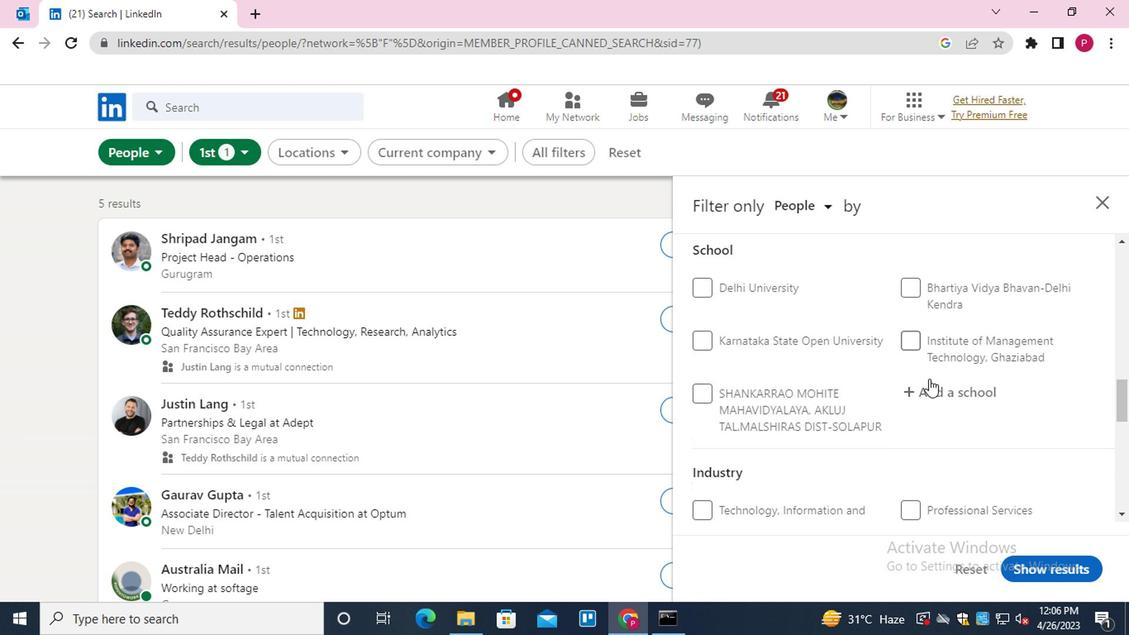 
Action: Mouse moved to (928, 377)
Screenshot: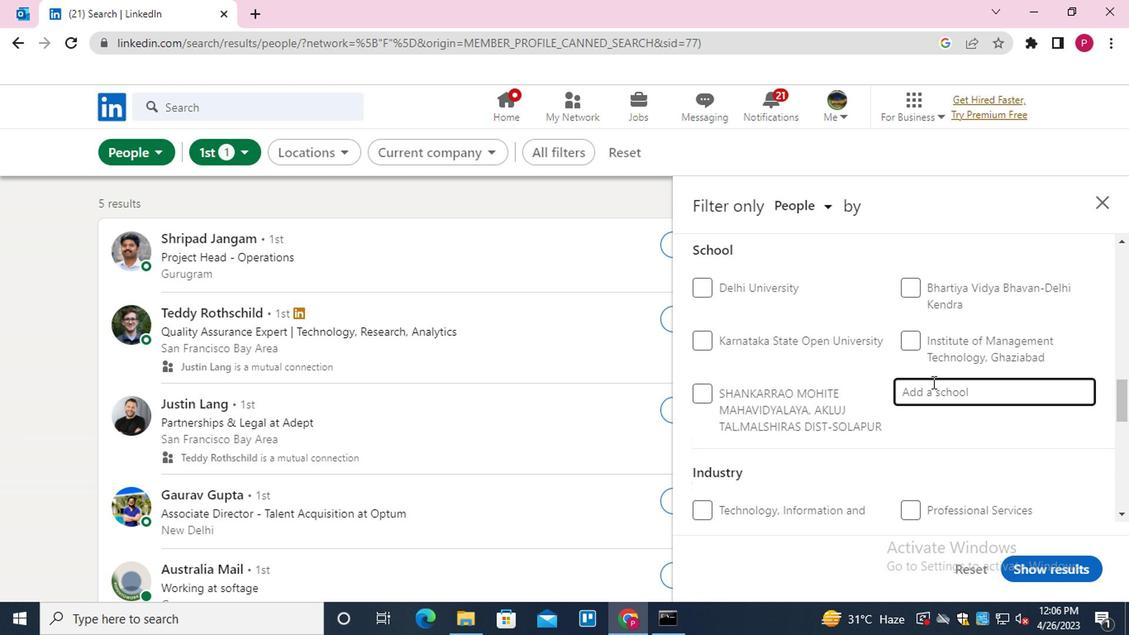 
Action: Key pressed <Key.shift><Key.shift><Key.shift><Key.shift><Key.shift><Key.shift><Key.shift>JINDAL<Key.space><Key.shift>GLOBAL<Key.space><Key.down><Key.enter>
Screenshot: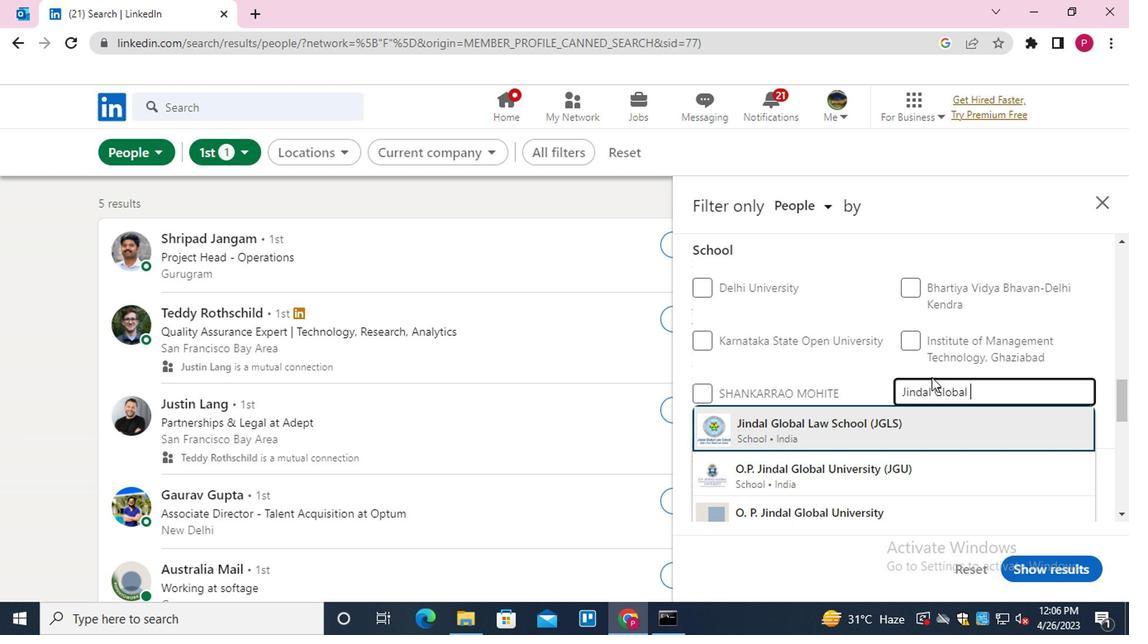 
Action: Mouse moved to (922, 358)
Screenshot: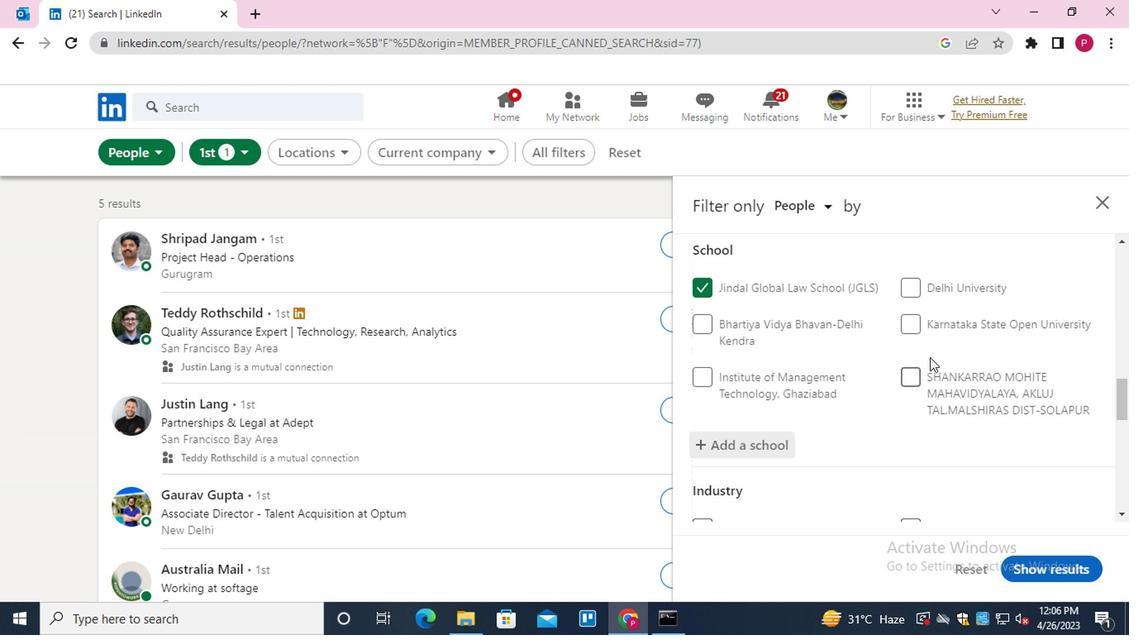 
Action: Mouse scrolled (922, 357) with delta (0, 0)
Screenshot: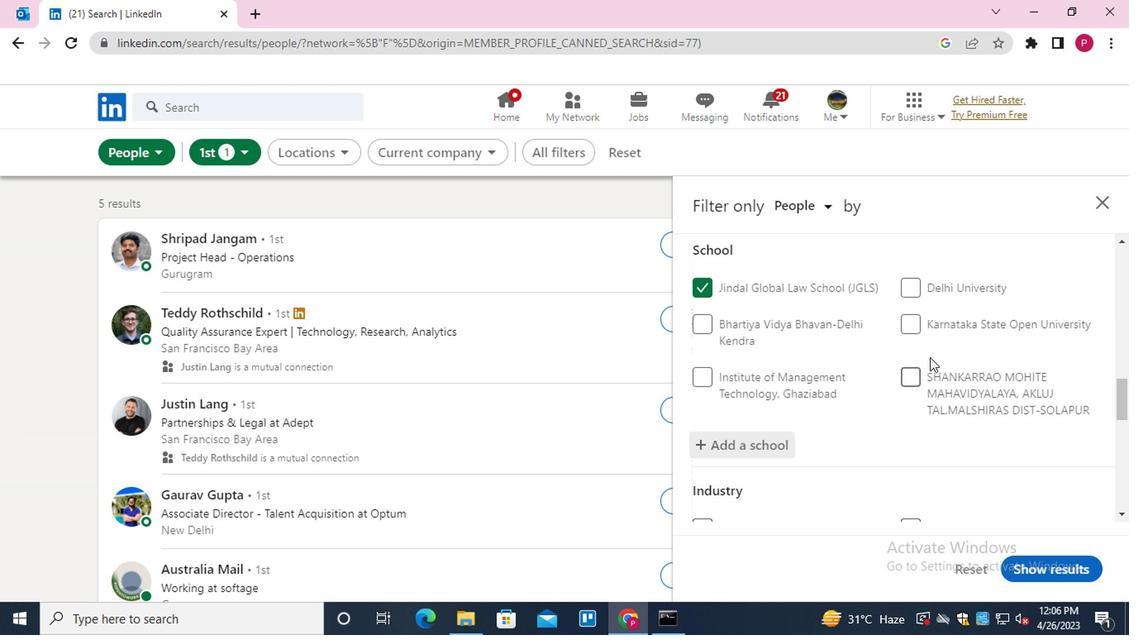 
Action: Mouse moved to (922, 361)
Screenshot: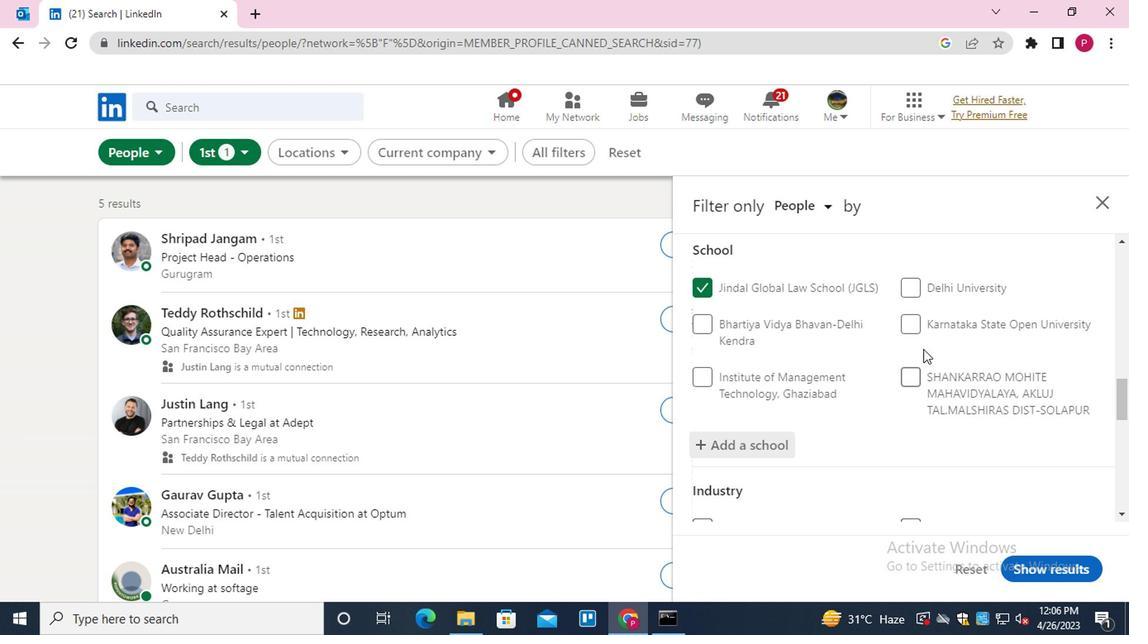 
Action: Mouse scrolled (922, 359) with delta (0, -1)
Screenshot: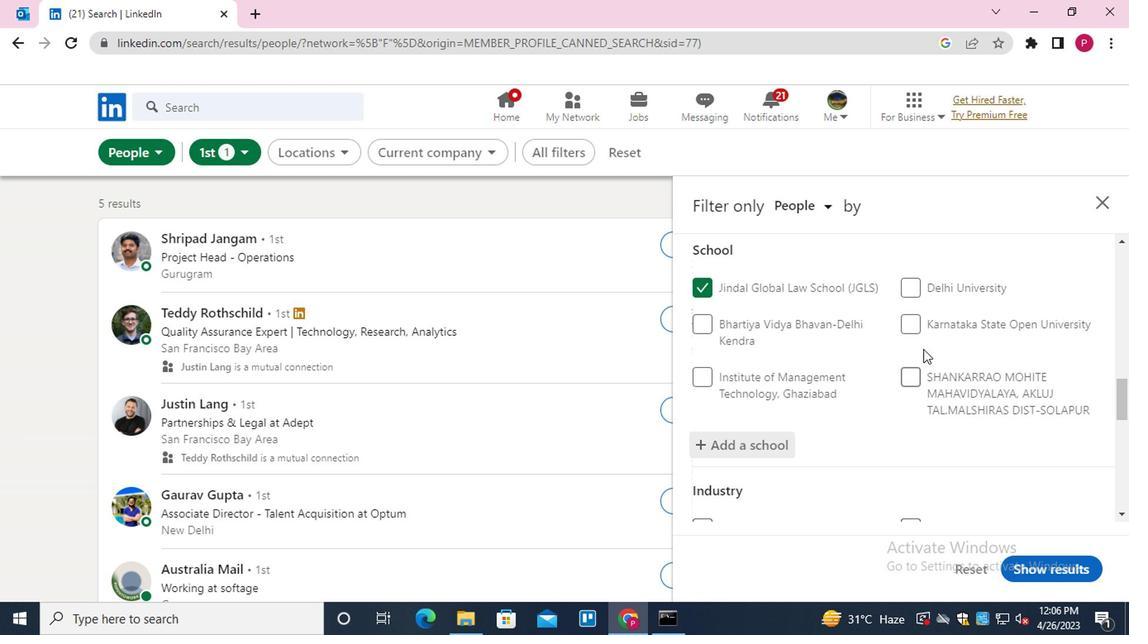 
Action: Mouse moved to (954, 471)
Screenshot: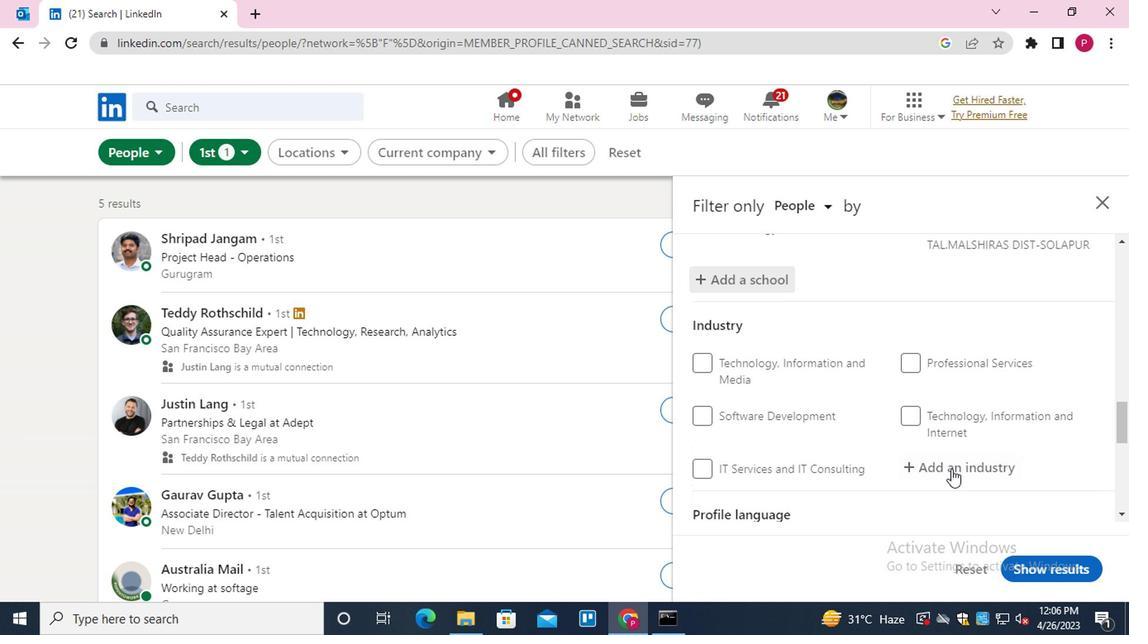 
Action: Mouse pressed left at (954, 471)
Screenshot: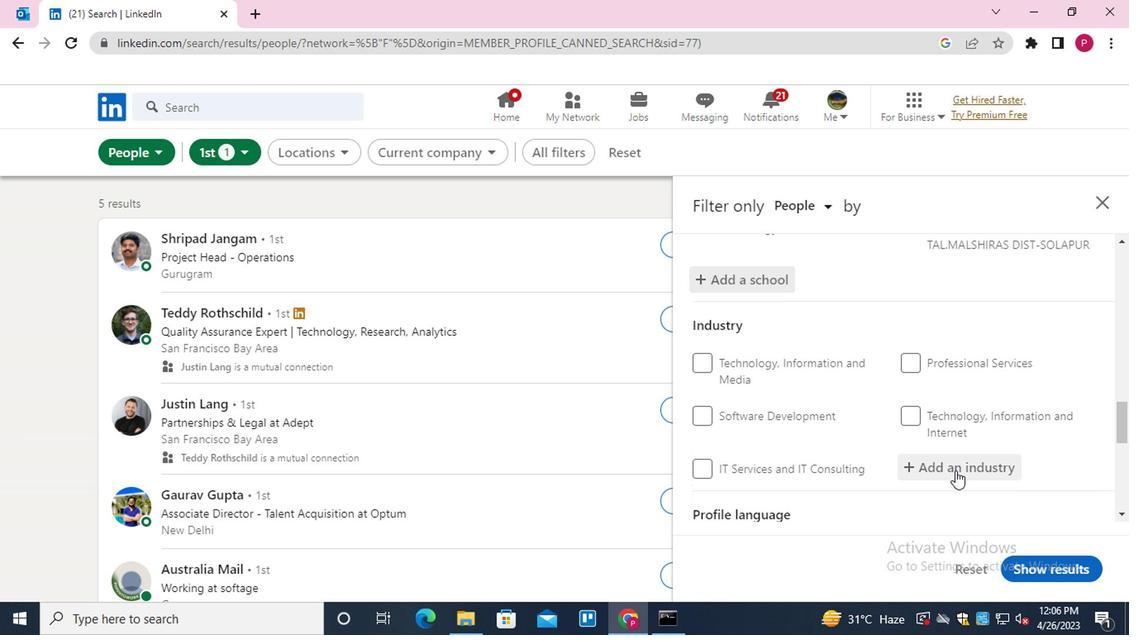
Action: Mouse moved to (954, 469)
Screenshot: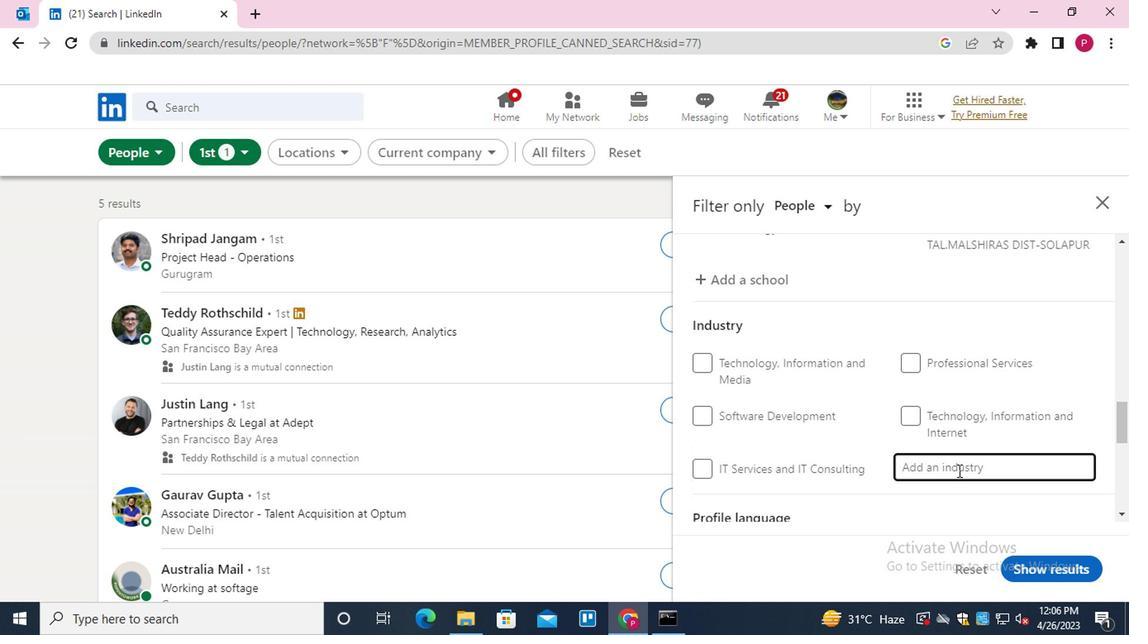 
Action: Key pressed <Key.shift><Key.shift><Key.shift><Key.shift><Key.shift><Key.shift><Key.shift><Key.shift><Key.shift><Key.shift><Key.shift><Key.shift><Key.shift><Key.shift><Key.shift><Key.shift><Key.shift><Key.shift><Key.shift><Key.shift><Key.shift><Key.shift><Key.shift><Key.shift><Key.shift><Key.shift><Key.shift><Key.shift><Key.shift><Key.shift><Key.shift><Key.shift><Key.shift><Key.shift><Key.shift><Key.shift><Key.shift><Key.shift><Key.shift><Key.shift><Key.shift><Key.shift><Key.shift><Key.shift><Key.shift><Key.shift><Key.shift><Key.shift>GOVERNMENT<Key.down><Key.down><Key.enter>
Screenshot: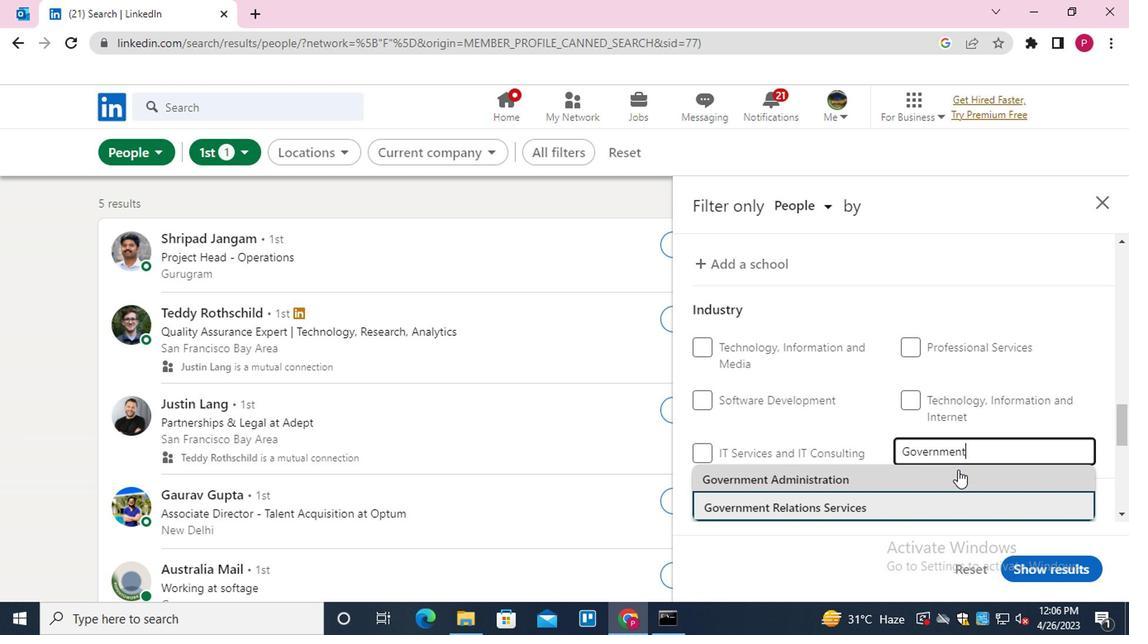 
Action: Mouse moved to (947, 406)
Screenshot: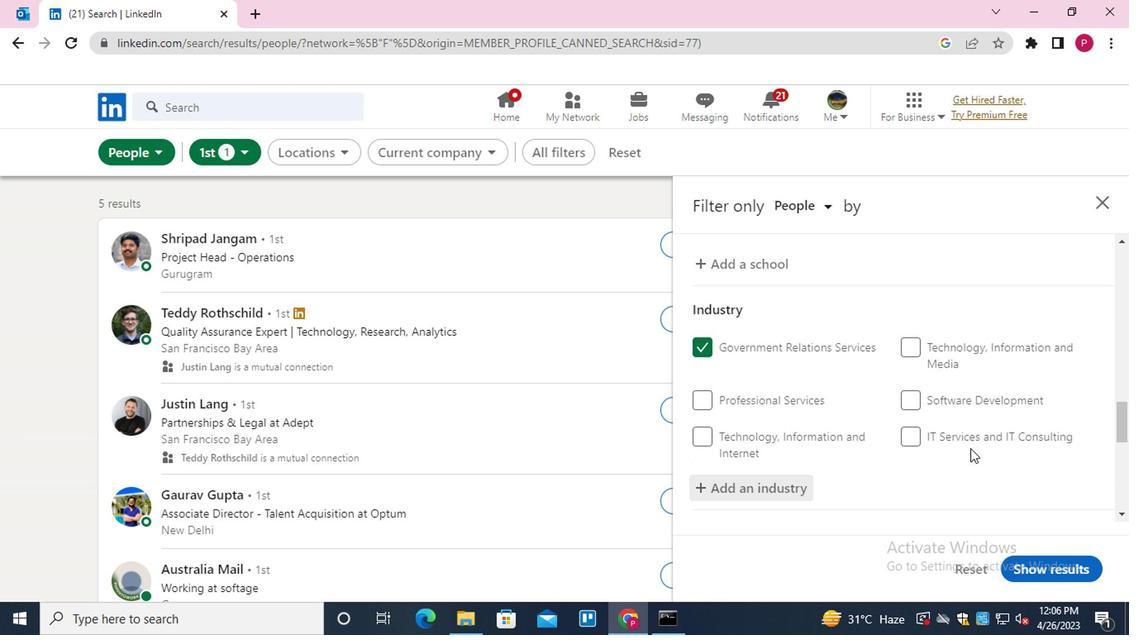 
Action: Mouse scrolled (947, 406) with delta (0, 0)
Screenshot: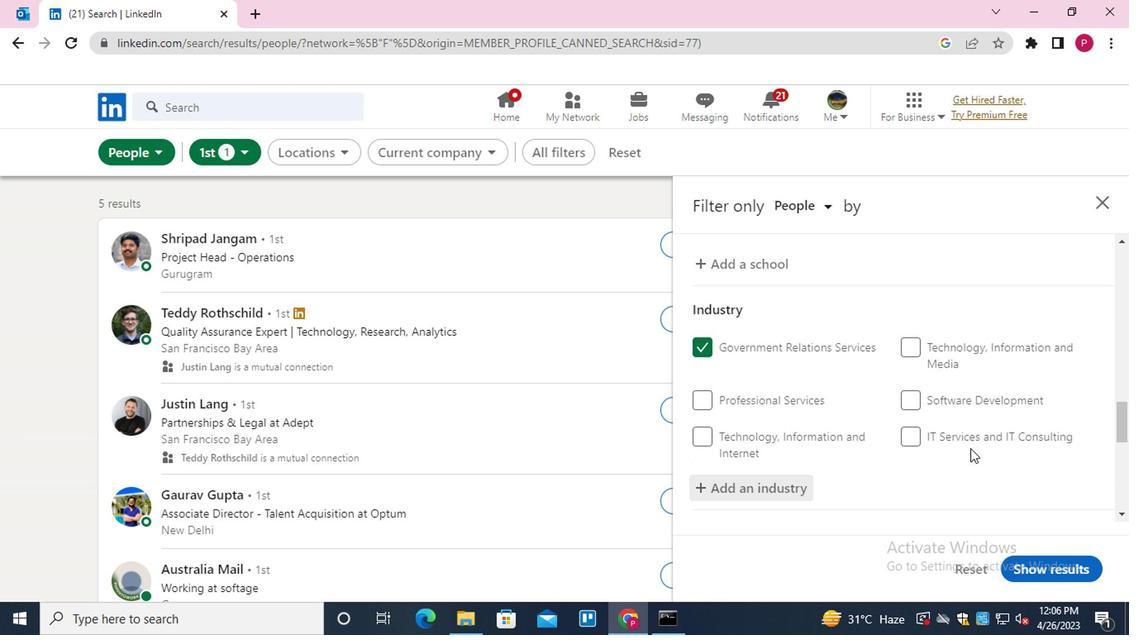 
Action: Mouse moved to (929, 395)
Screenshot: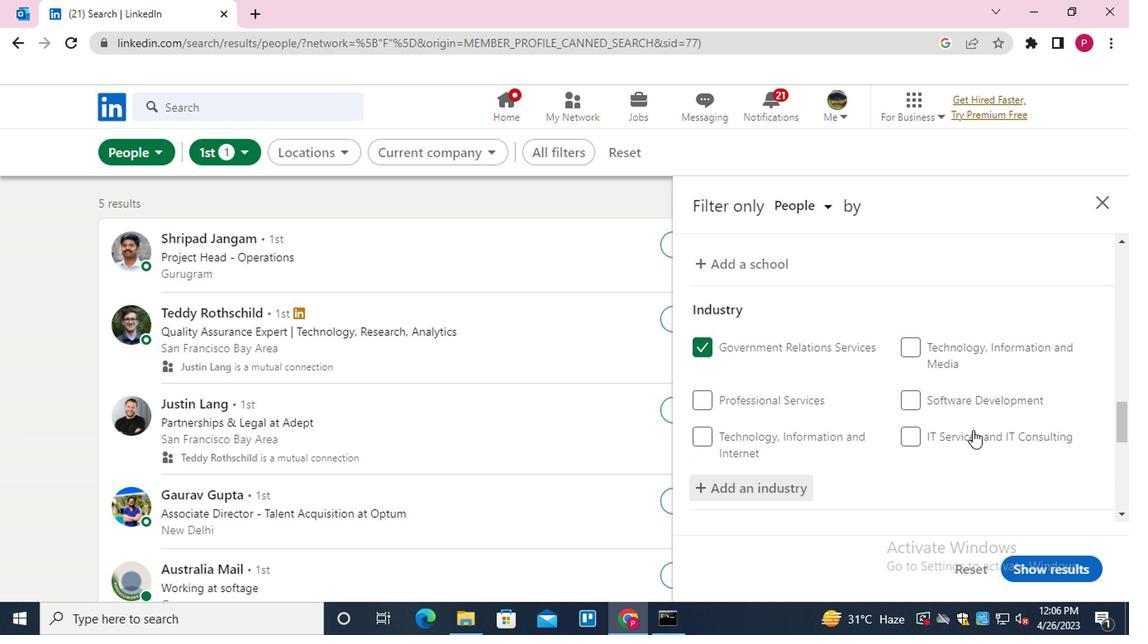 
Action: Mouse scrolled (929, 394) with delta (0, -1)
Screenshot: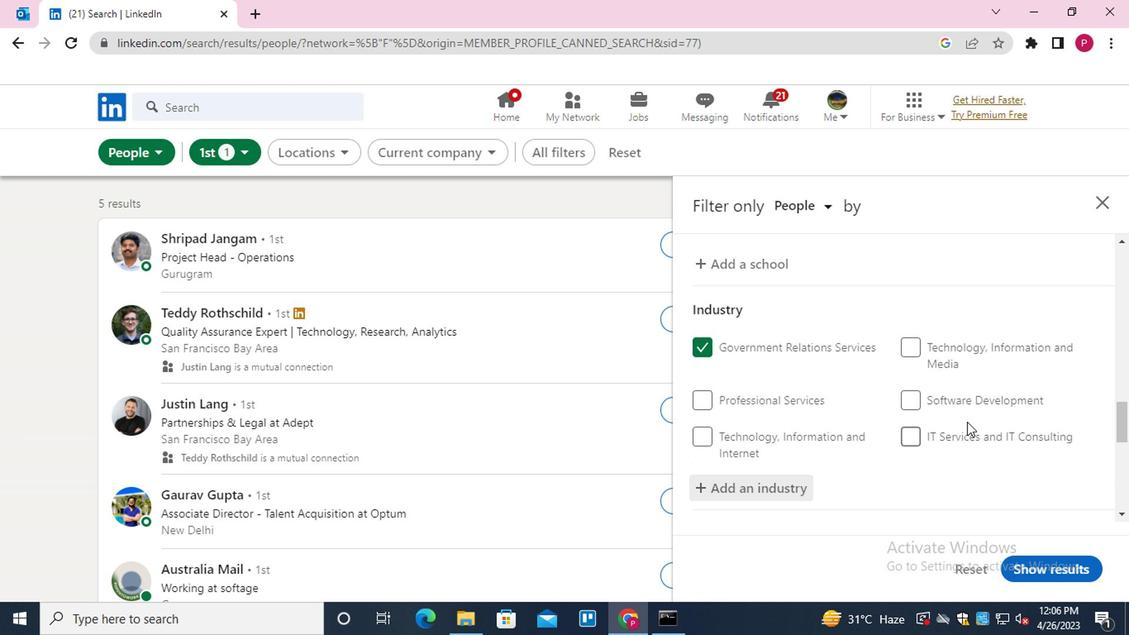 
Action: Mouse moved to (890, 351)
Screenshot: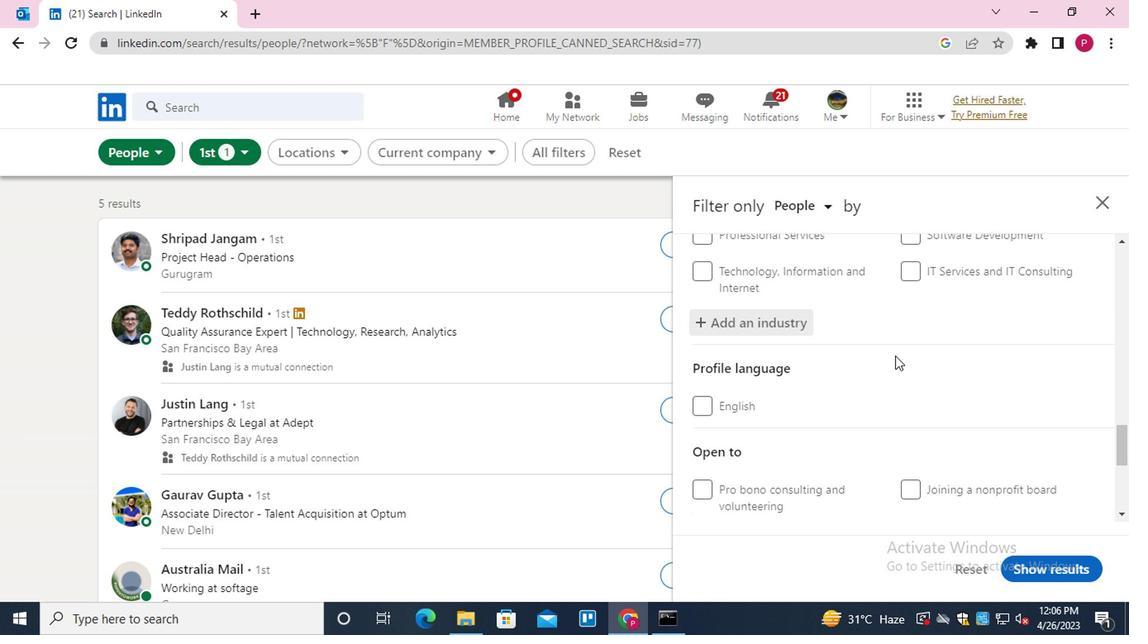 
Action: Mouse scrolled (890, 351) with delta (0, 0)
Screenshot: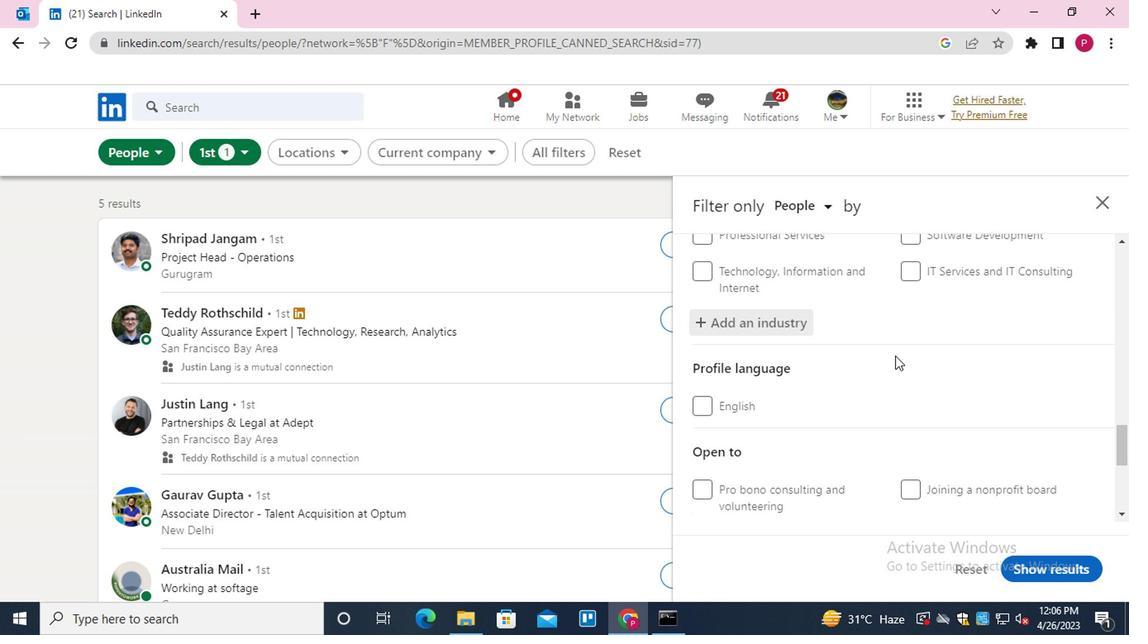 
Action: Mouse moved to (753, 319)
Screenshot: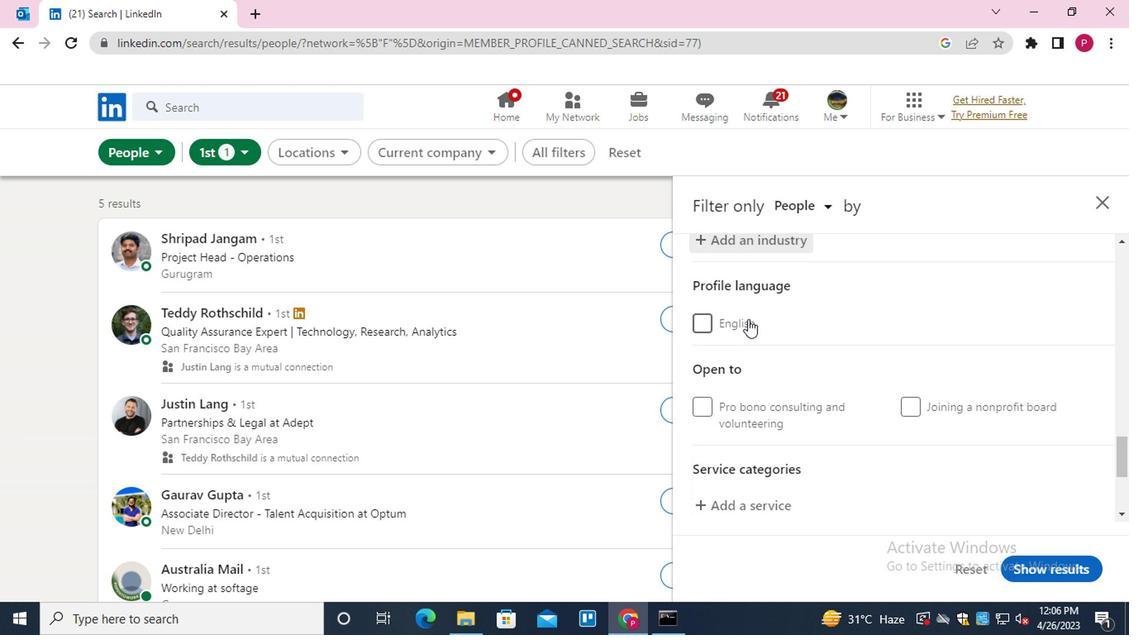 
Action: Mouse scrolled (753, 318) with delta (0, 0)
Screenshot: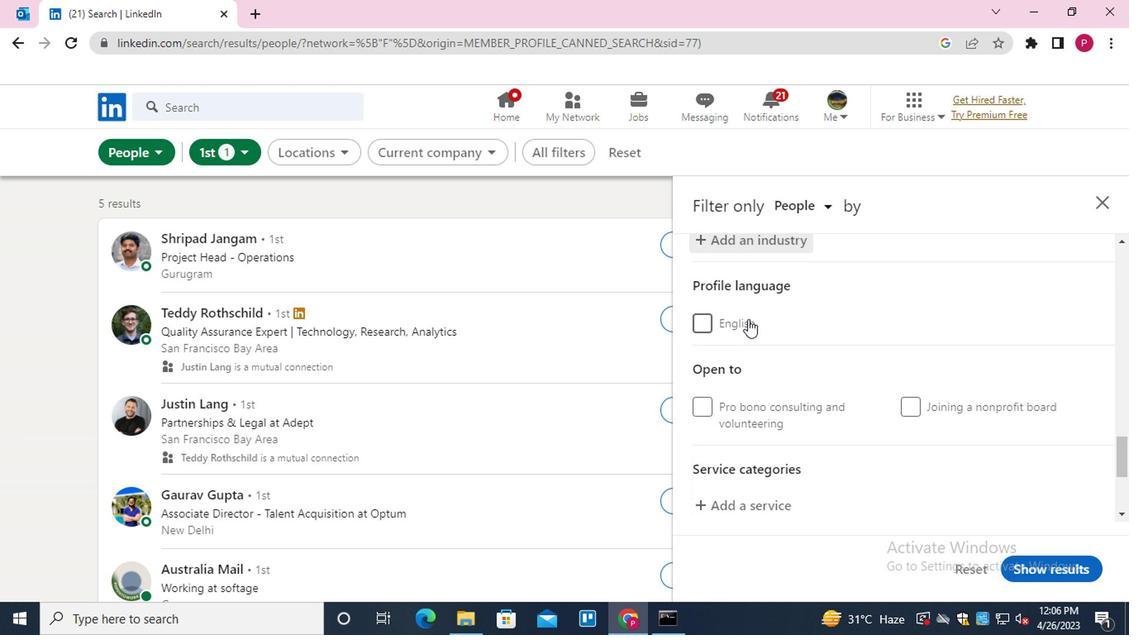 
Action: Mouse moved to (756, 416)
Screenshot: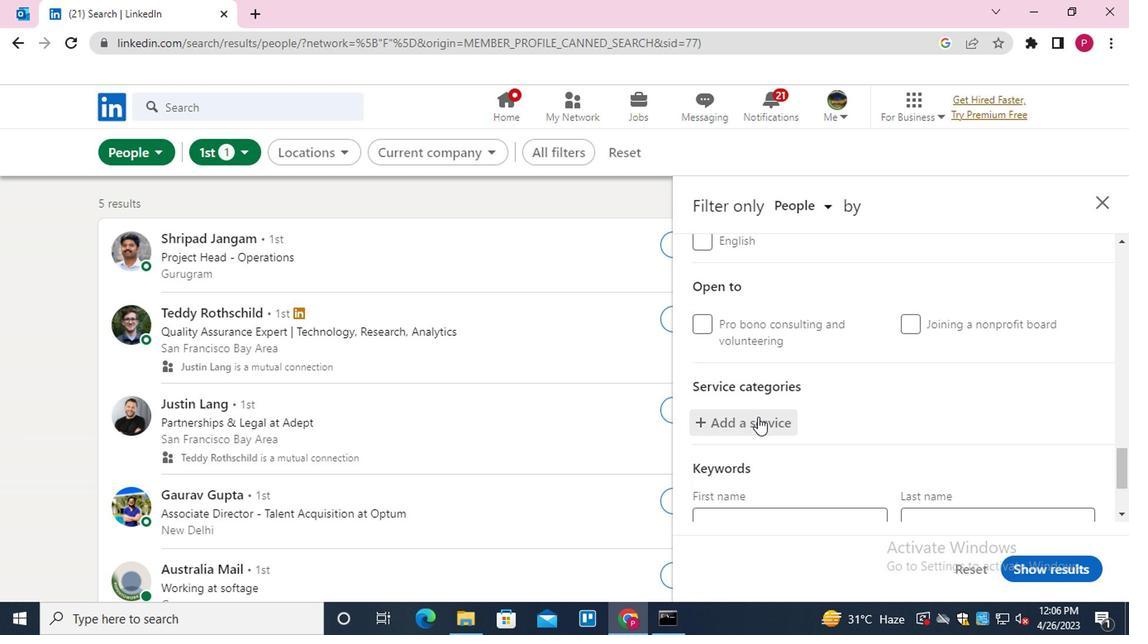 
Action: Mouse pressed left at (756, 416)
Screenshot: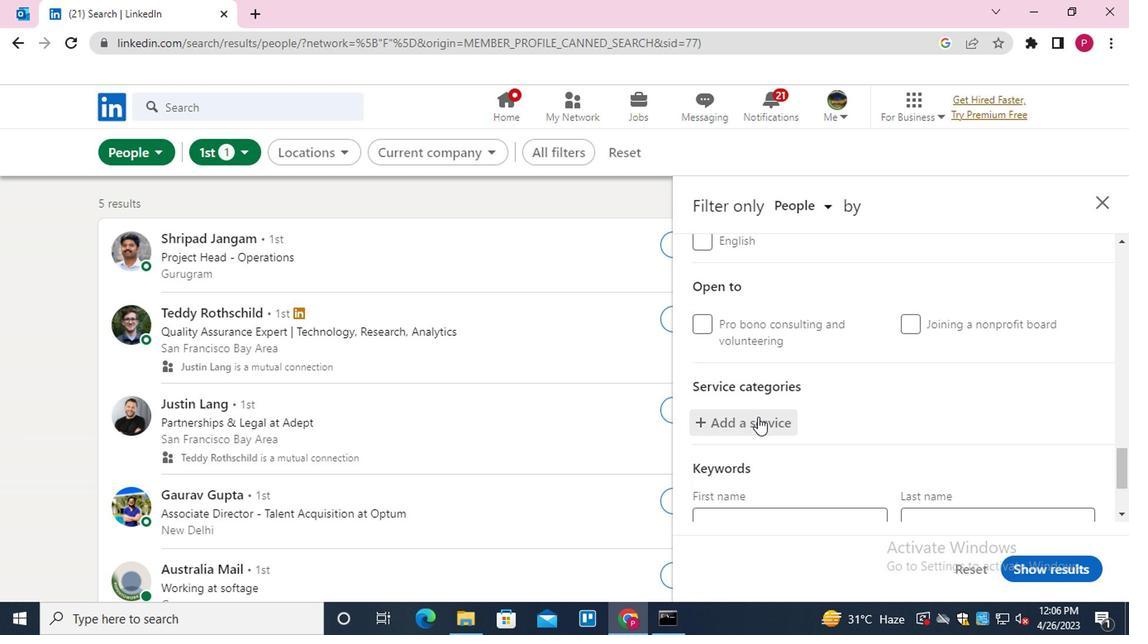 
Action: Key pressed <Key.shift><Key.shift><Key.shift><Key.shift><Key.shift><Key.shift>DJIN<Key.down><Key.enter>
Screenshot: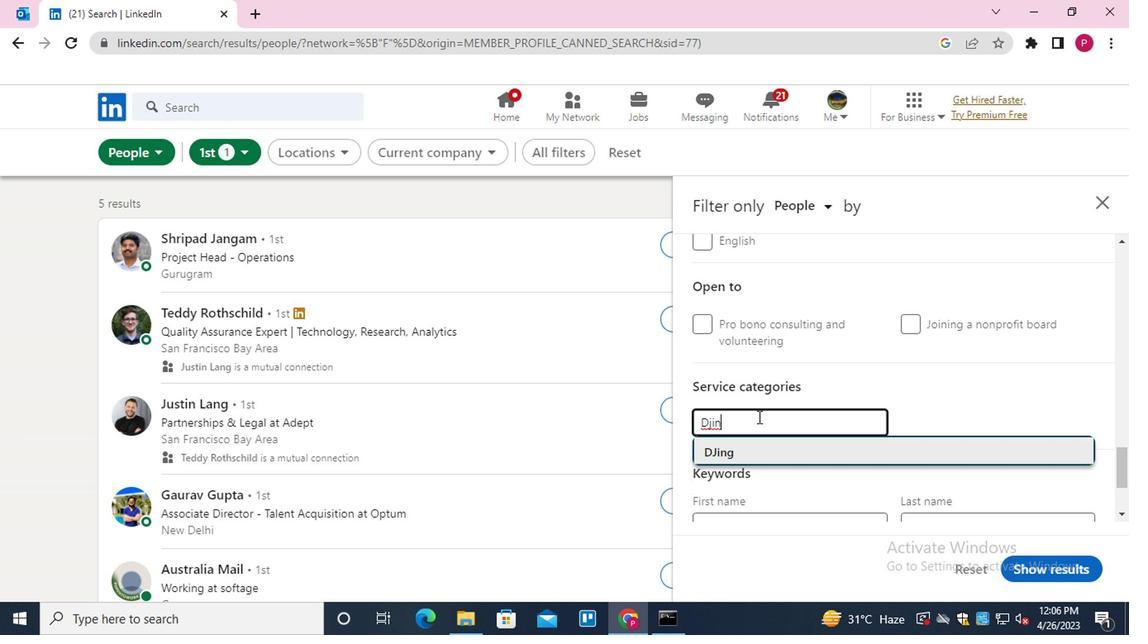 
Action: Mouse moved to (768, 409)
Screenshot: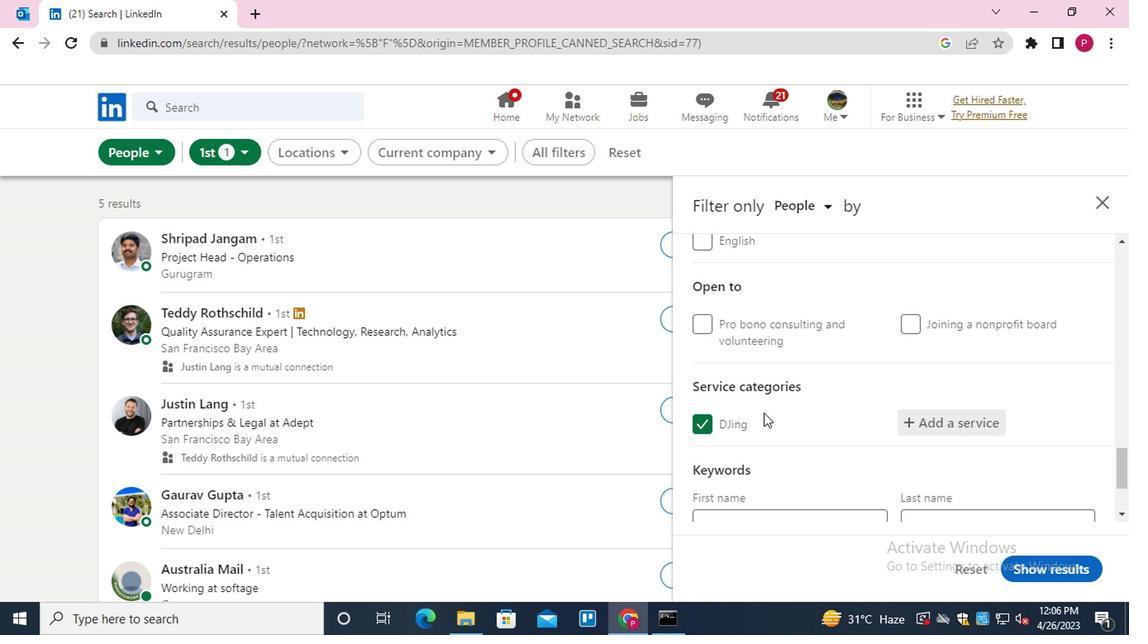 
Action: Mouse scrolled (768, 408) with delta (0, -1)
Screenshot: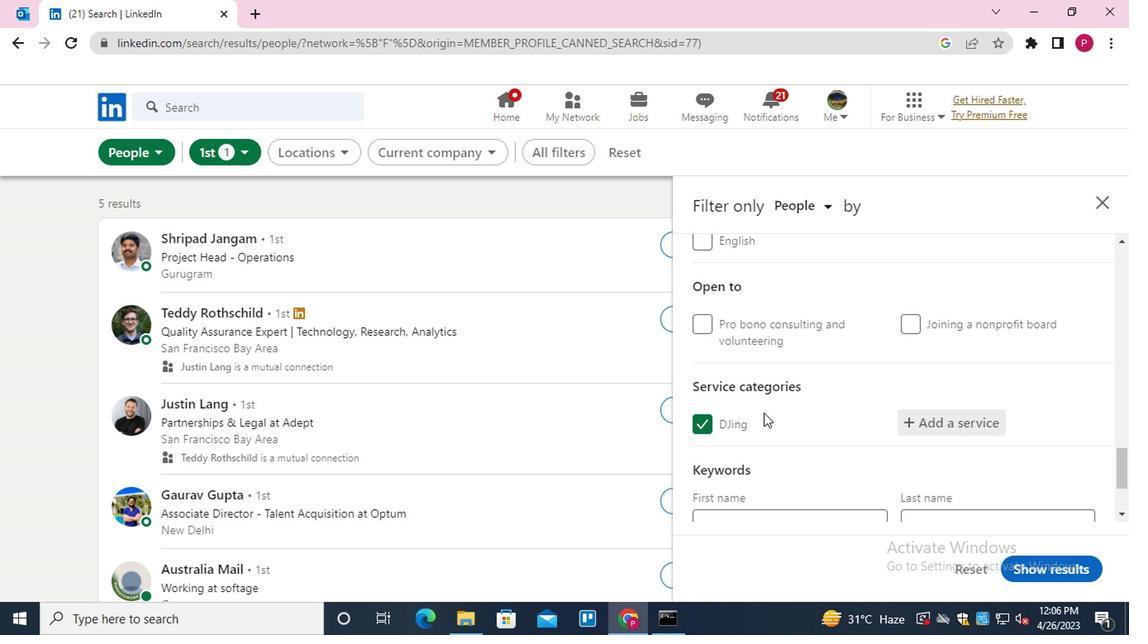
Action: Mouse moved to (785, 399)
Screenshot: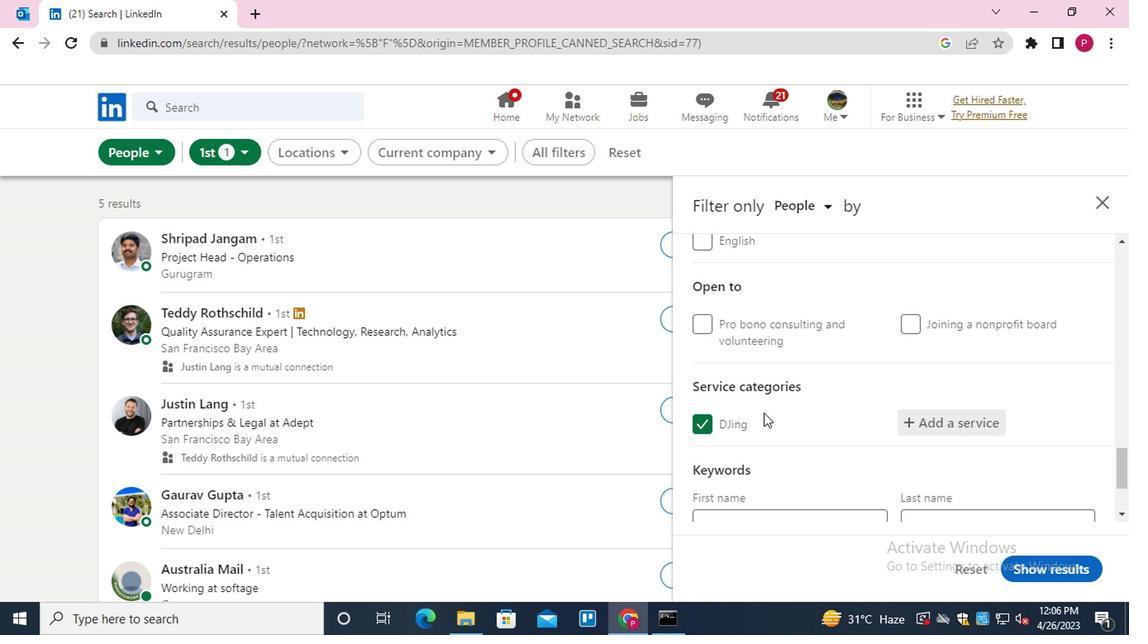 
Action: Mouse scrolled (785, 398) with delta (0, -1)
Screenshot: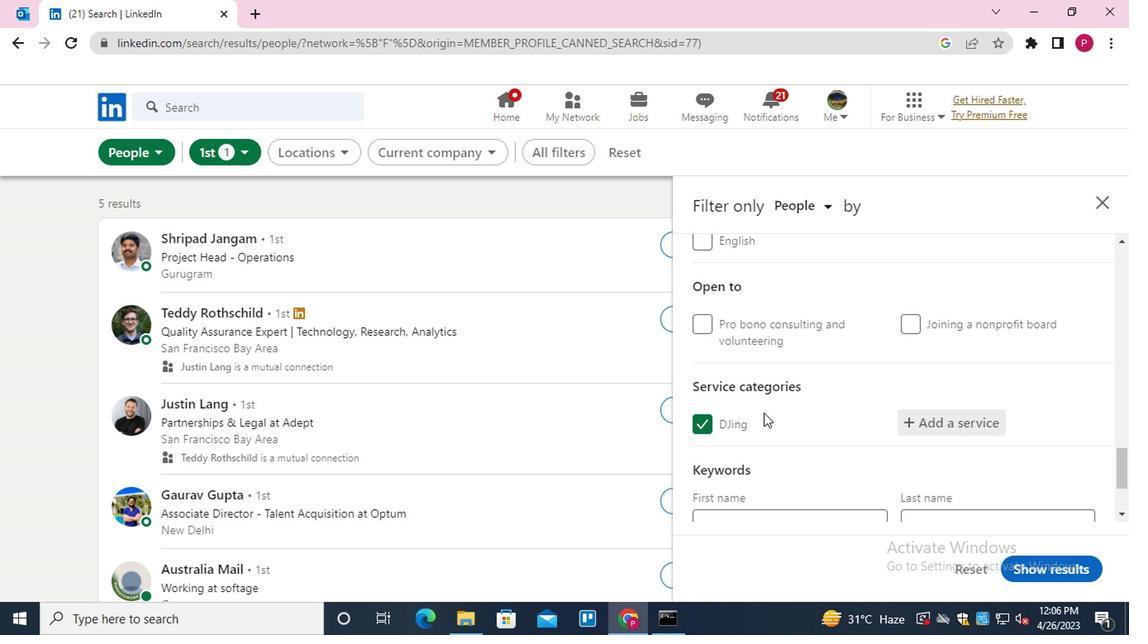 
Action: Mouse moved to (814, 380)
Screenshot: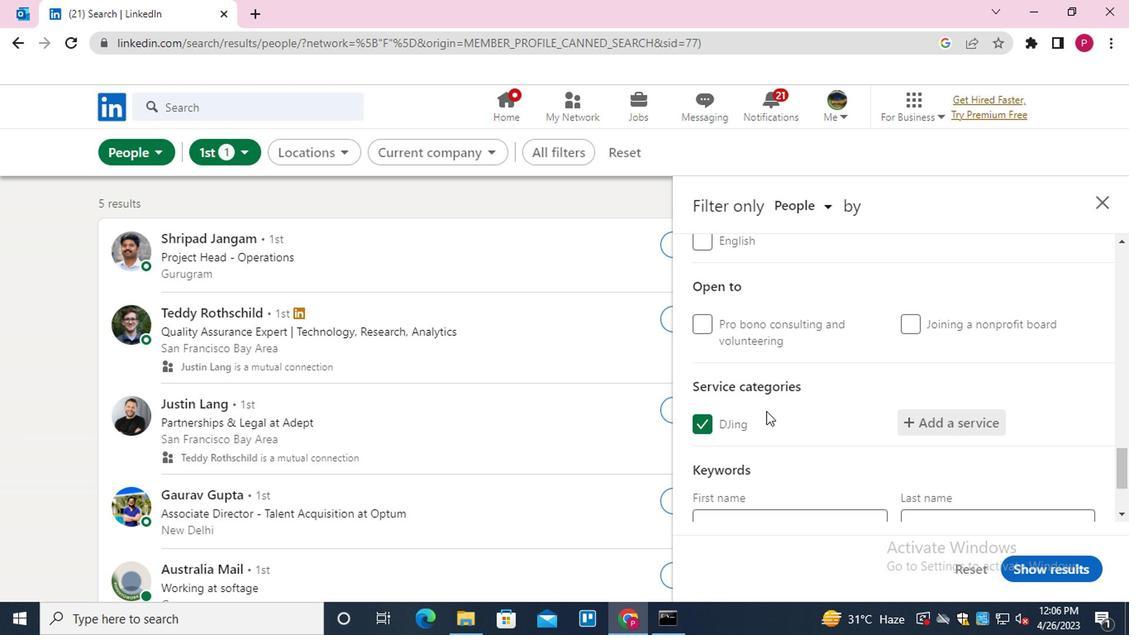 
Action: Mouse scrolled (814, 379) with delta (0, 0)
Screenshot: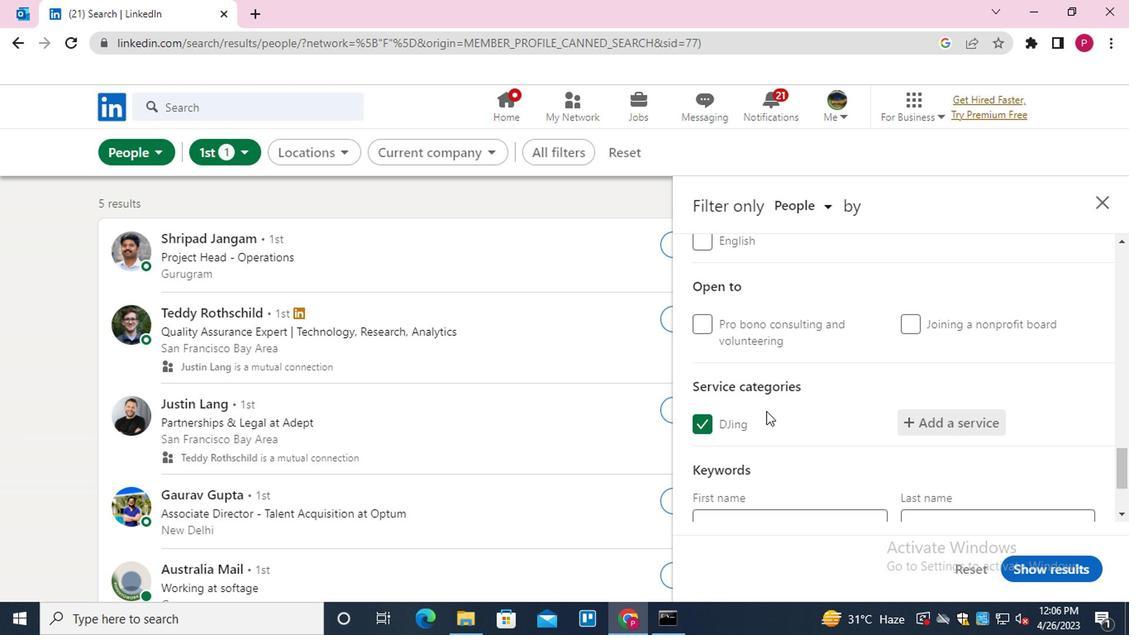 
Action: Mouse moved to (818, 378)
Screenshot: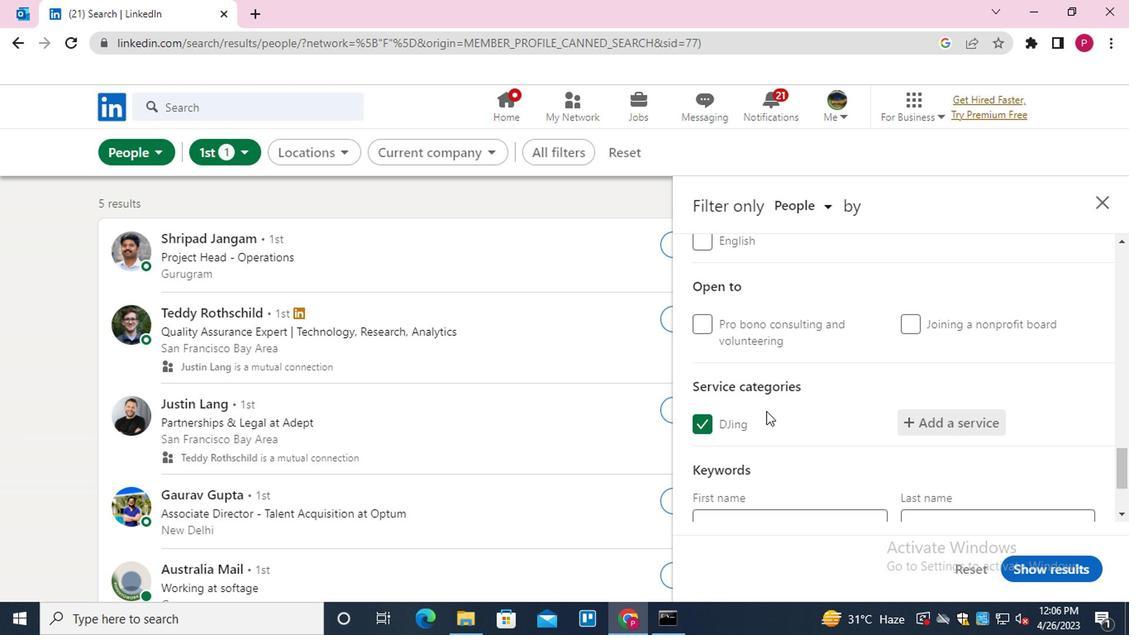 
Action: Mouse scrolled (818, 377) with delta (0, 0)
Screenshot: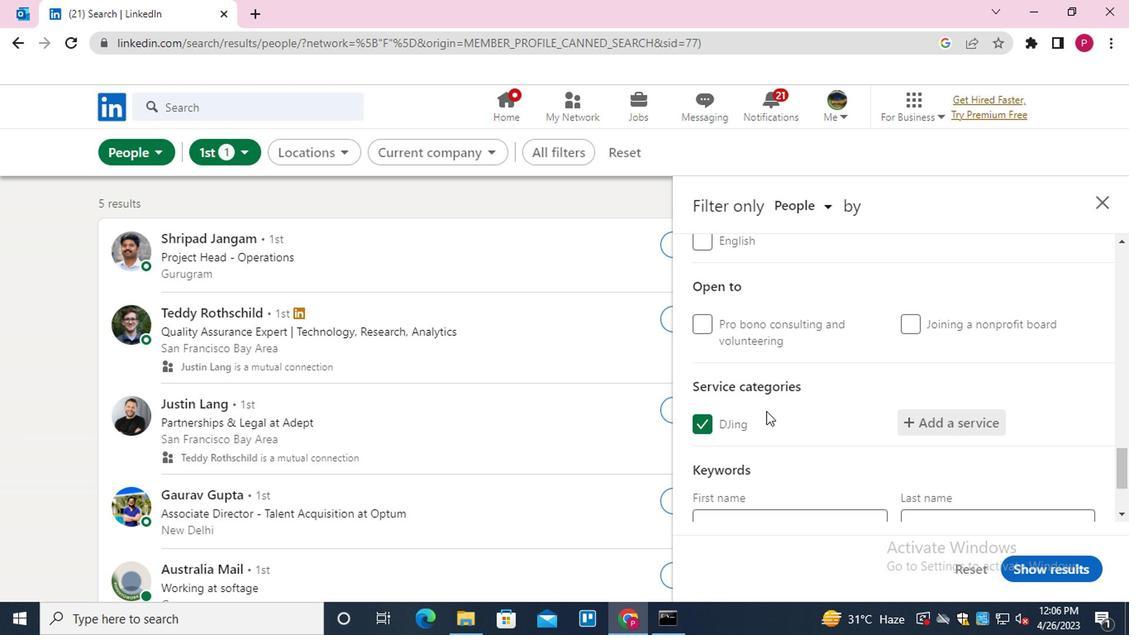 
Action: Mouse moved to (790, 430)
Screenshot: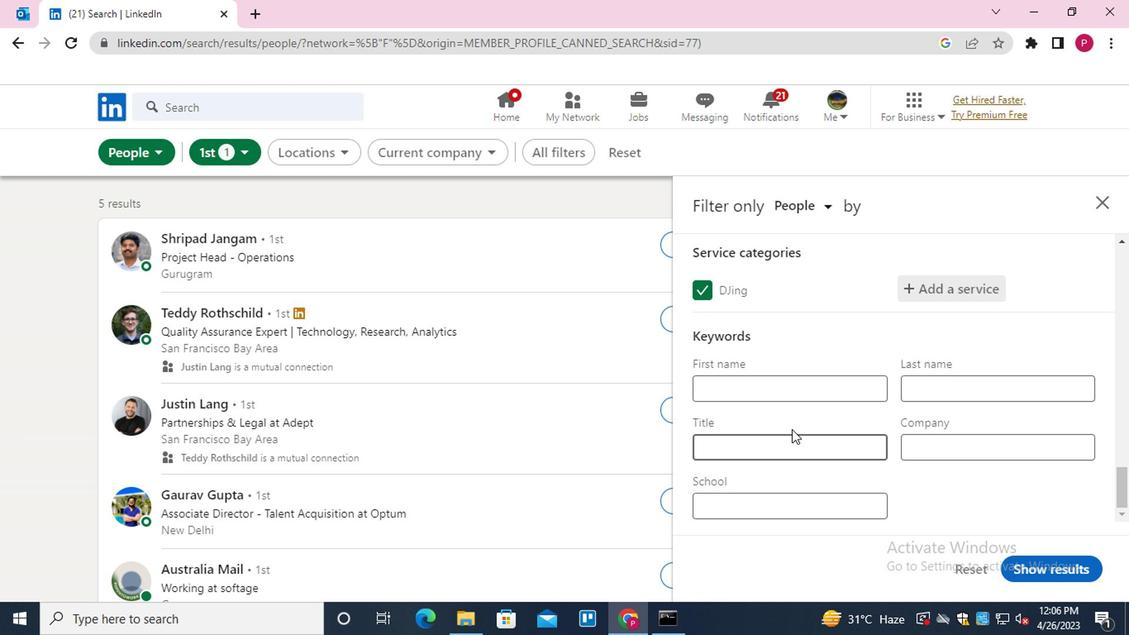 
Action: Mouse pressed left at (790, 430)
Screenshot: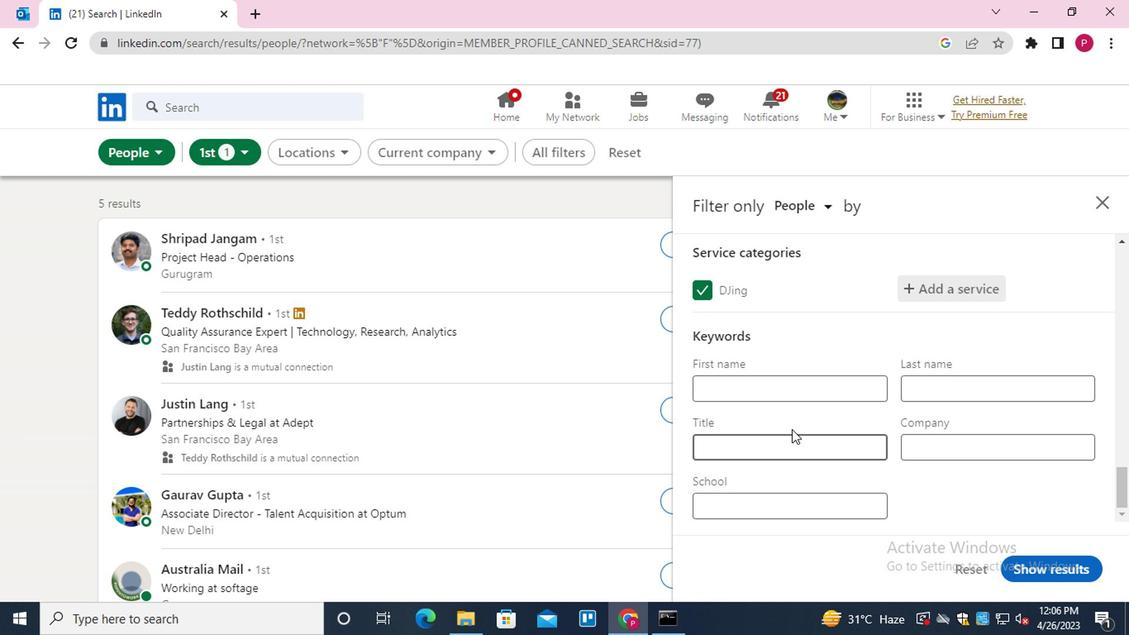 
Action: Key pressed <Key.shift>PLAYWRIGHT
Screenshot: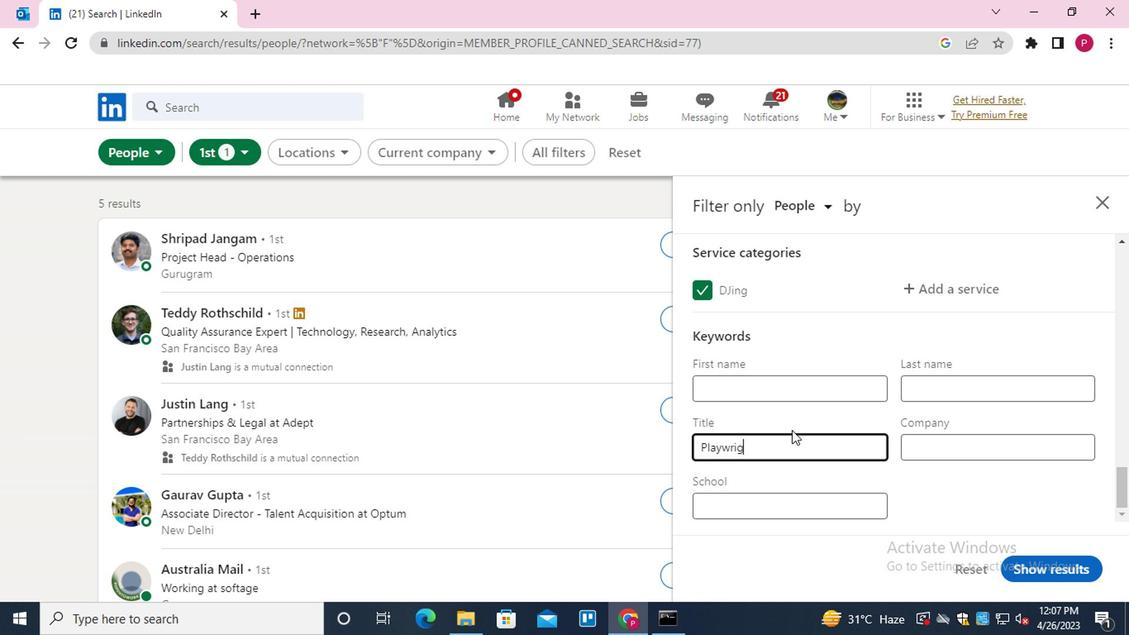 
Action: Mouse moved to (1029, 566)
Screenshot: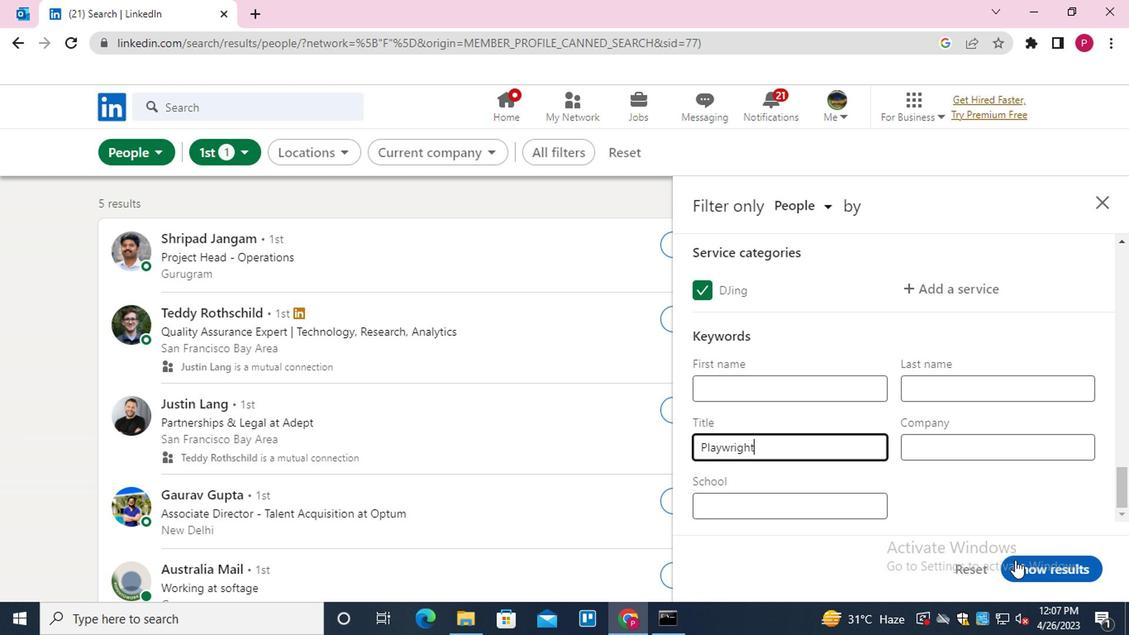 
Action: Mouse pressed left at (1029, 566)
Screenshot: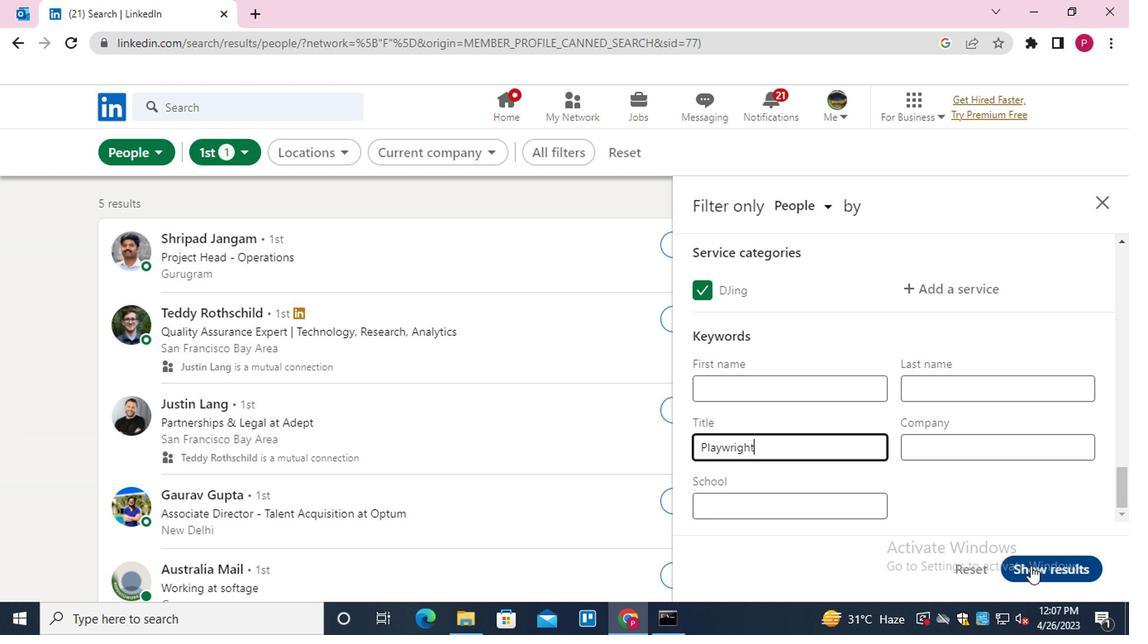 
Action: Mouse moved to (462, 322)
Screenshot: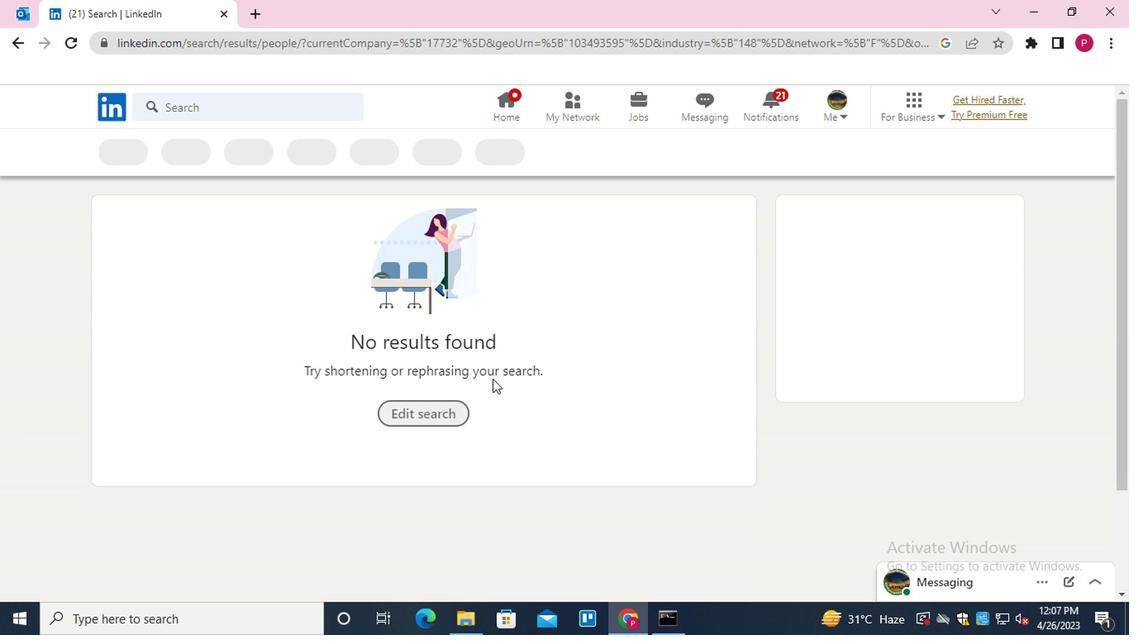 
